 Task: Add Attachment from computer to Card Card0000000325 in Board Board0000000082 in Workspace WS0000000028 in Trello. Add Cover Green to Card Card0000000325 in Board Board0000000082 in Workspace WS0000000028 in Trello. Add "Move Card To …" Button titled Button0000000325 to "top" of the list "To Do" to Card Card0000000325 in Board Board0000000082 in Workspace WS0000000028 in Trello. Add Description DS0000000325 to Card Card0000000326 in Board Board0000000082 in Workspace WS0000000028 in Trello. Add Comment CM0000000325 to Card Card0000000326 in Board Board0000000082 in Workspace WS0000000028 in Trello
Action: Mouse moved to (357, 225)
Screenshot: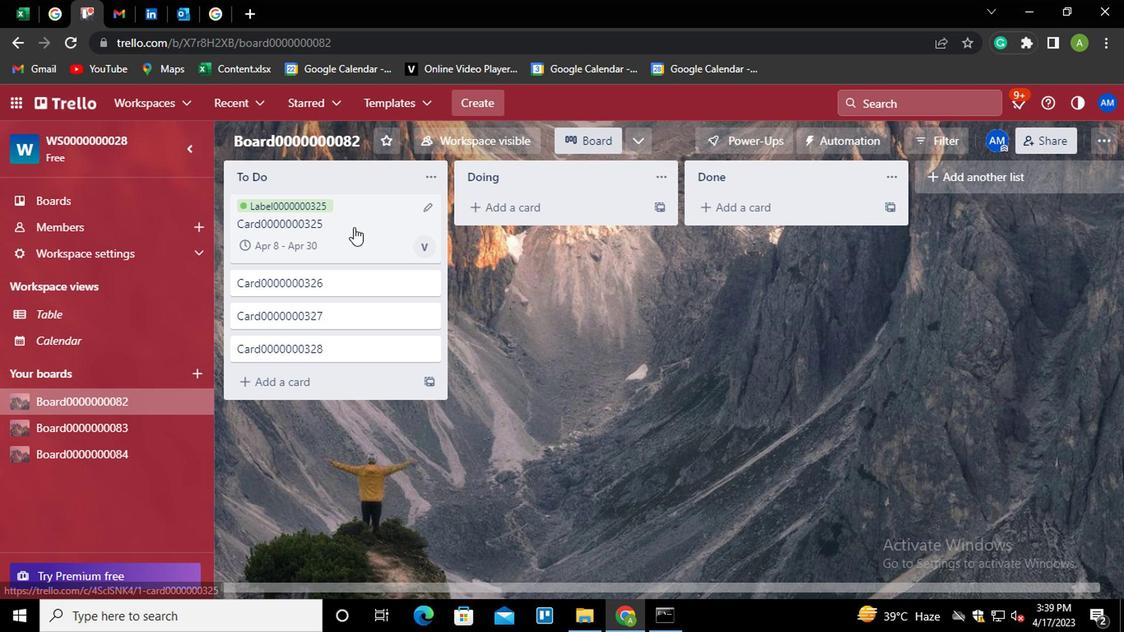 
Action: Mouse pressed left at (357, 225)
Screenshot: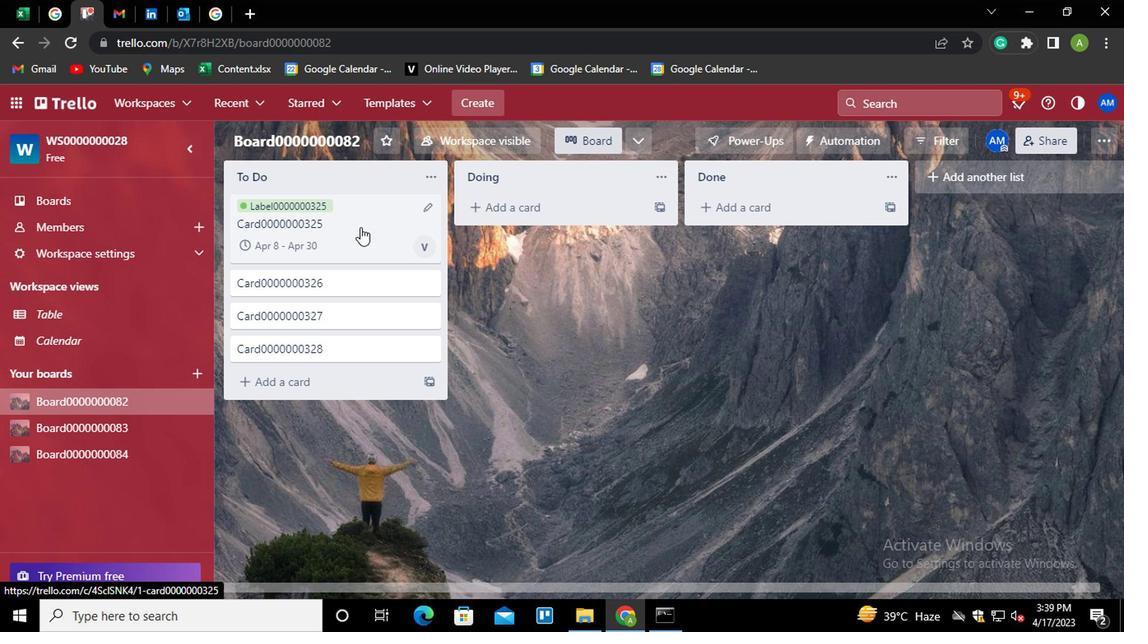 
Action: Mouse moved to (765, 365)
Screenshot: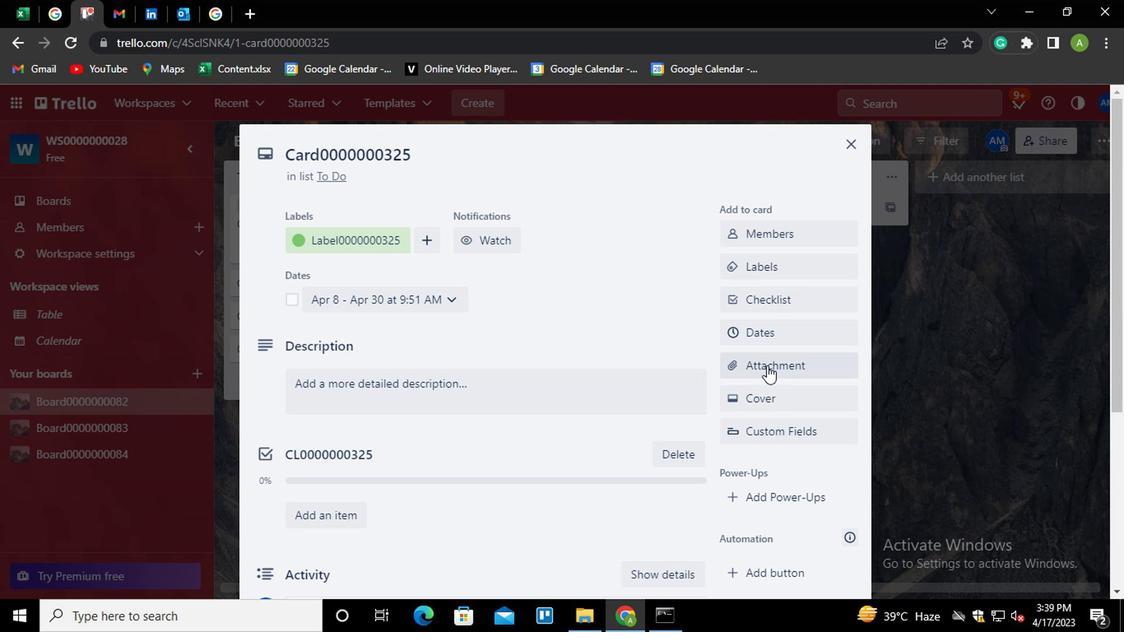 
Action: Mouse pressed left at (765, 365)
Screenshot: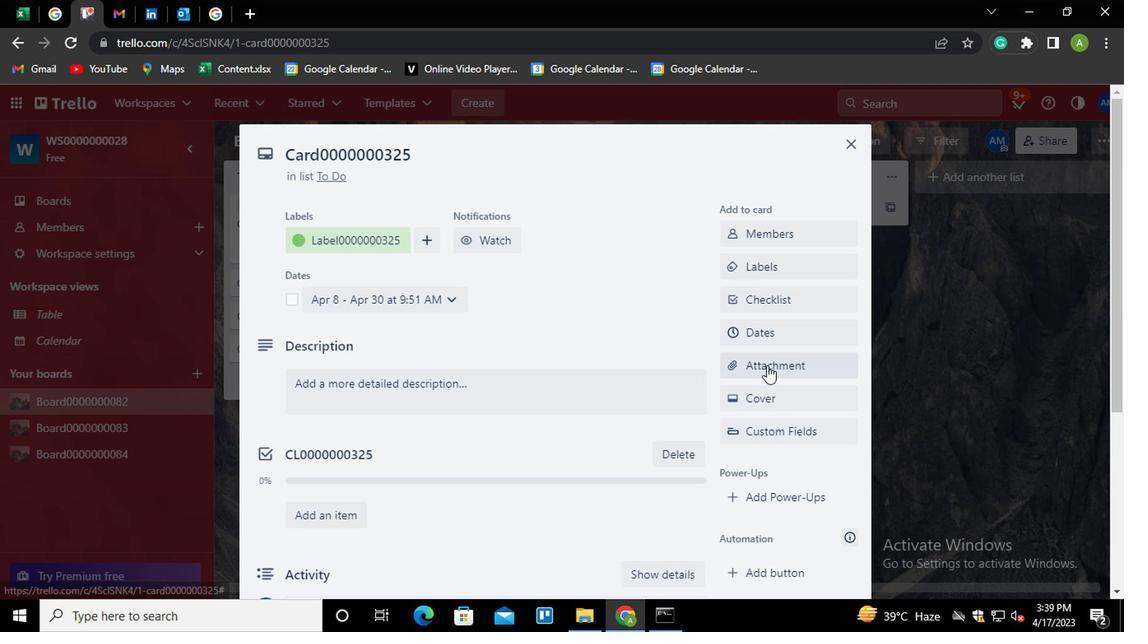 
Action: Mouse moved to (766, 168)
Screenshot: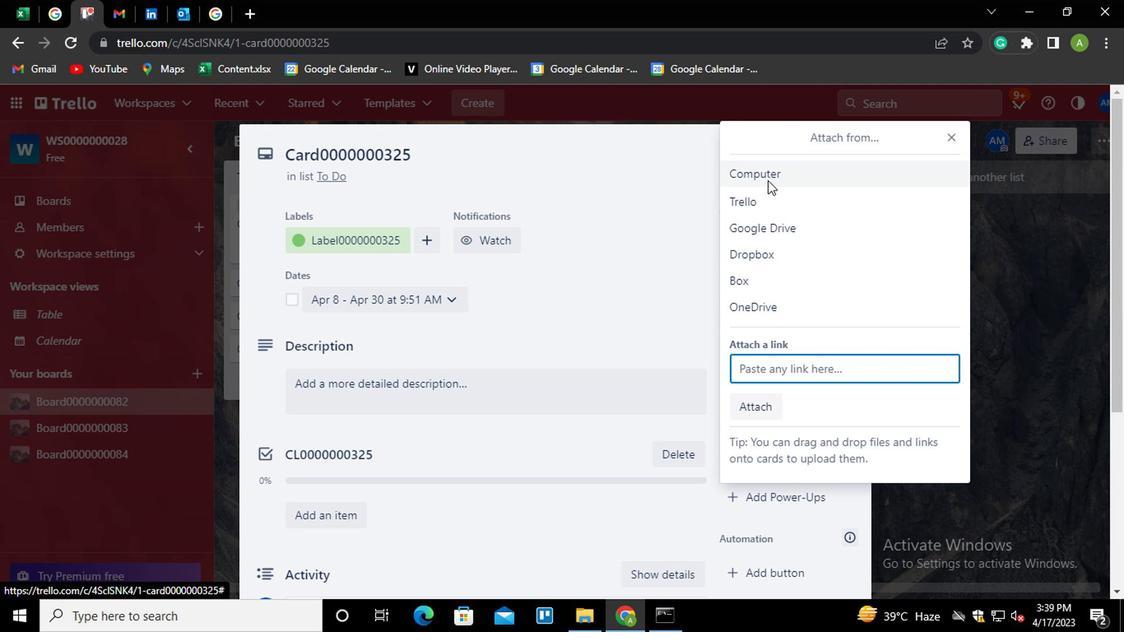 
Action: Mouse pressed left at (766, 168)
Screenshot: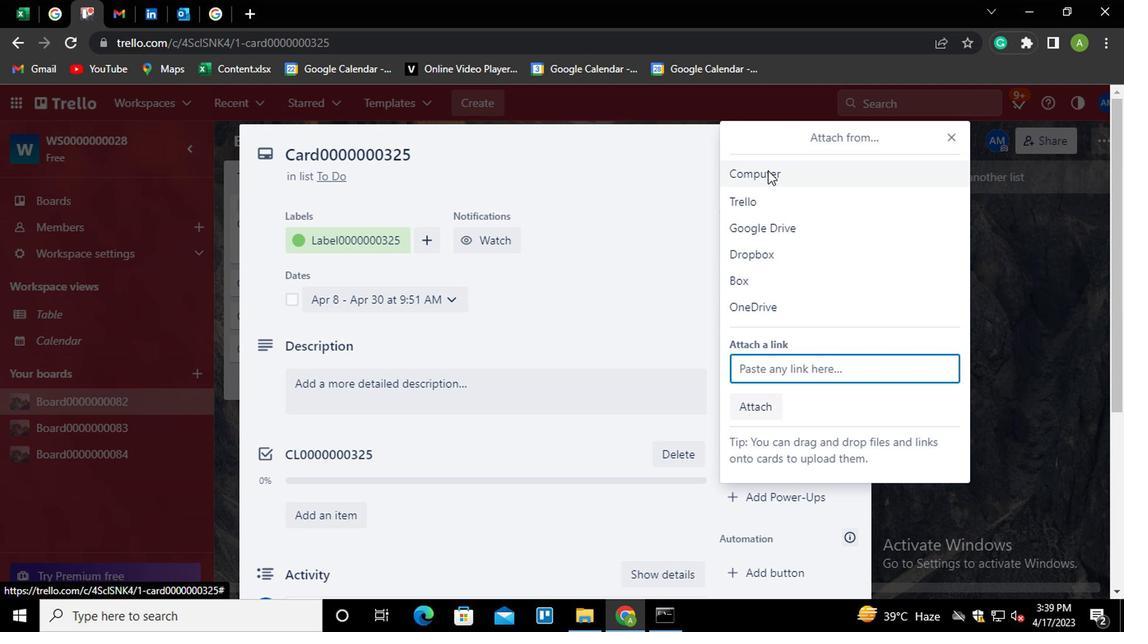 
Action: Mouse moved to (231, 112)
Screenshot: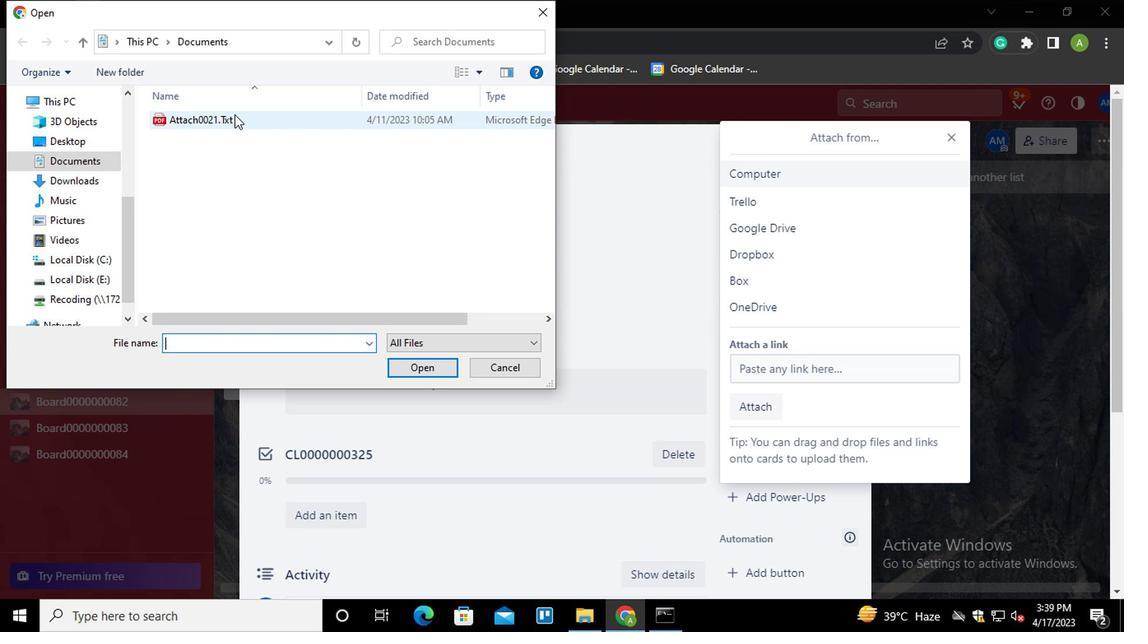
Action: Mouse pressed left at (231, 112)
Screenshot: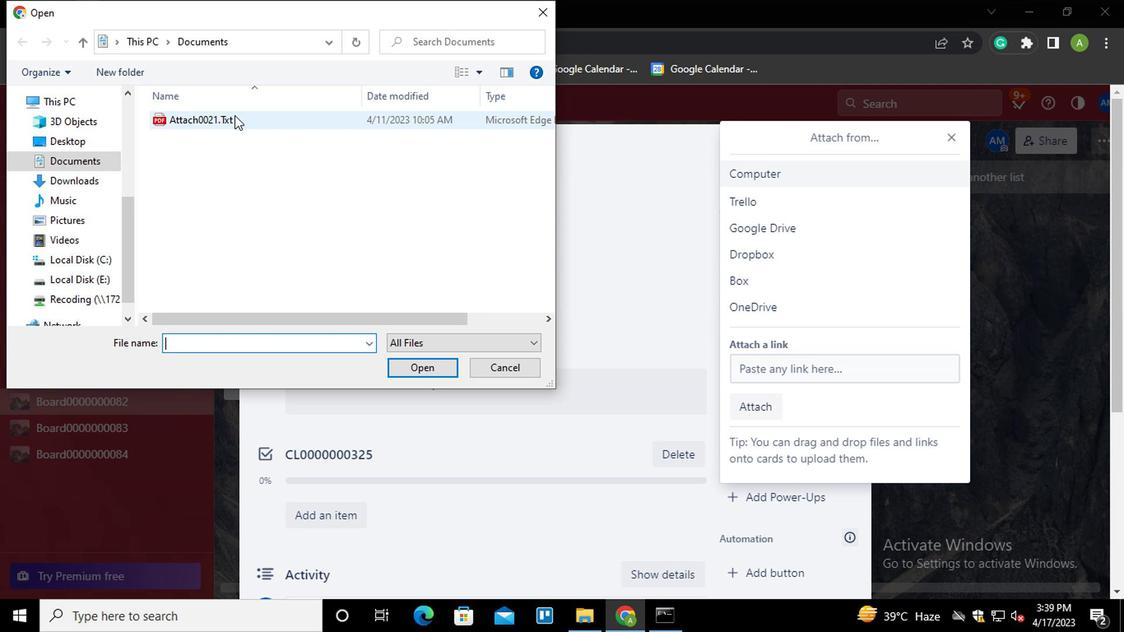 
Action: Mouse moved to (430, 368)
Screenshot: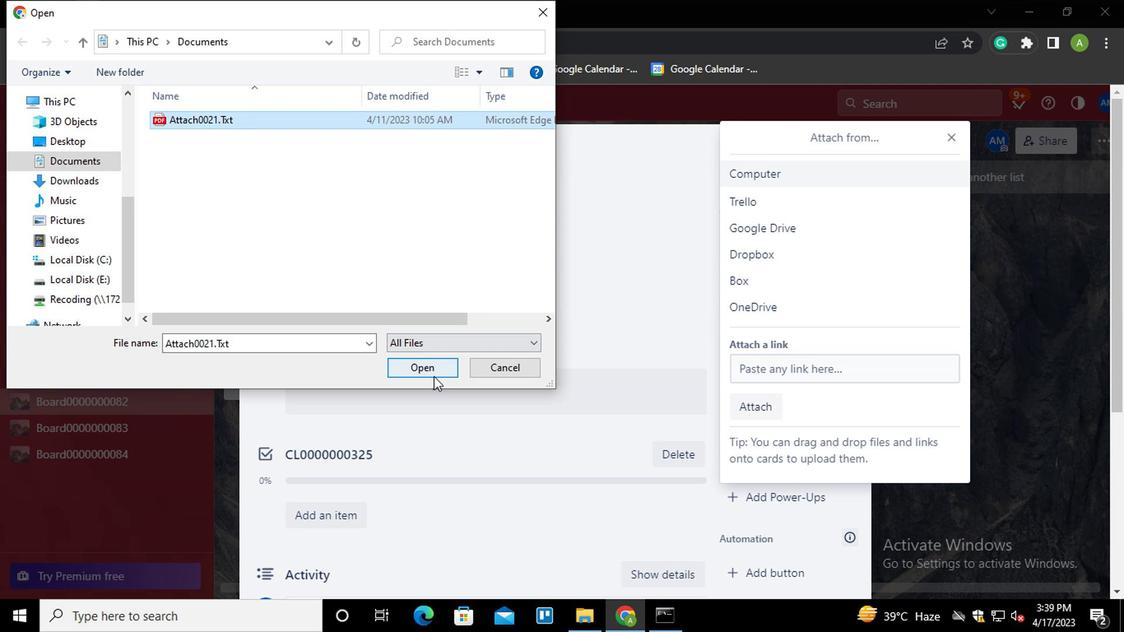 
Action: Mouse pressed left at (430, 368)
Screenshot: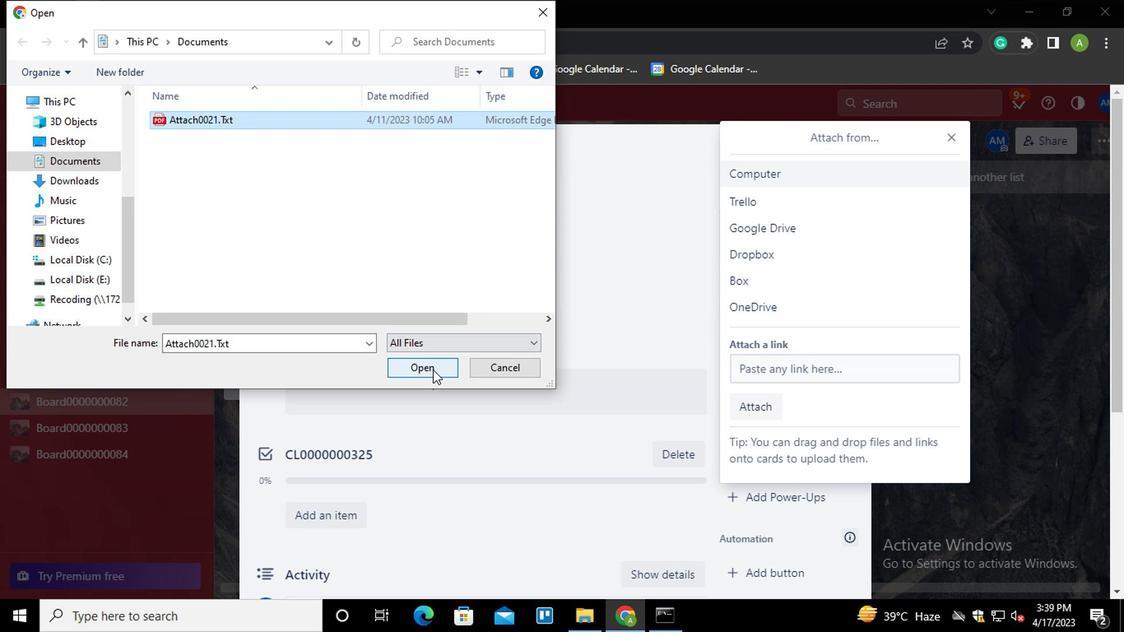 
Action: Mouse moved to (762, 395)
Screenshot: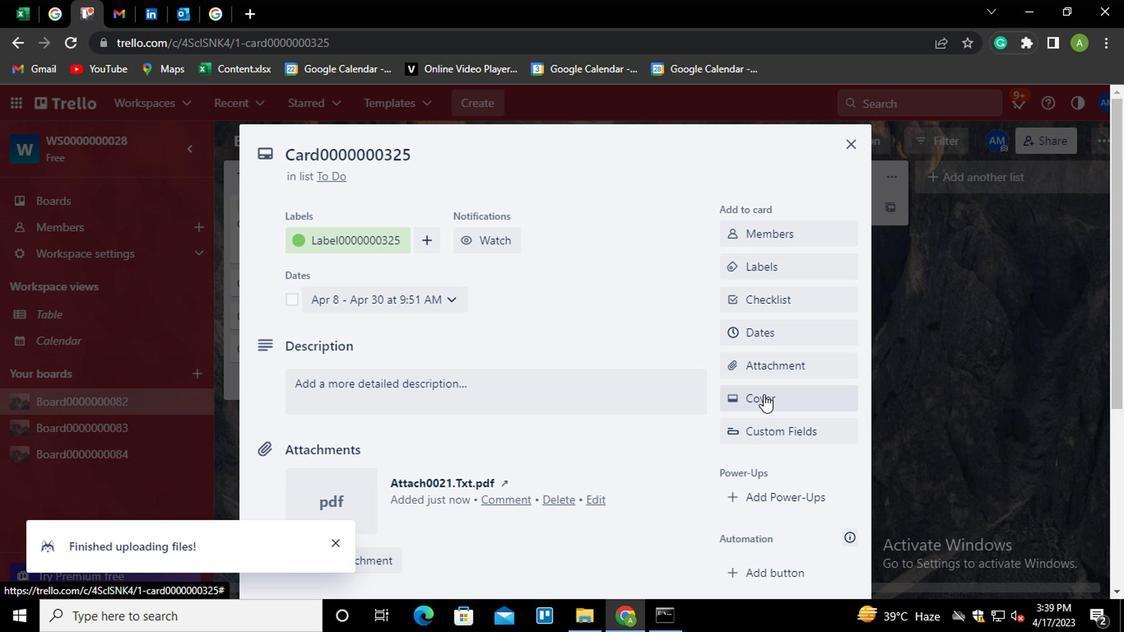 
Action: Mouse pressed left at (762, 395)
Screenshot: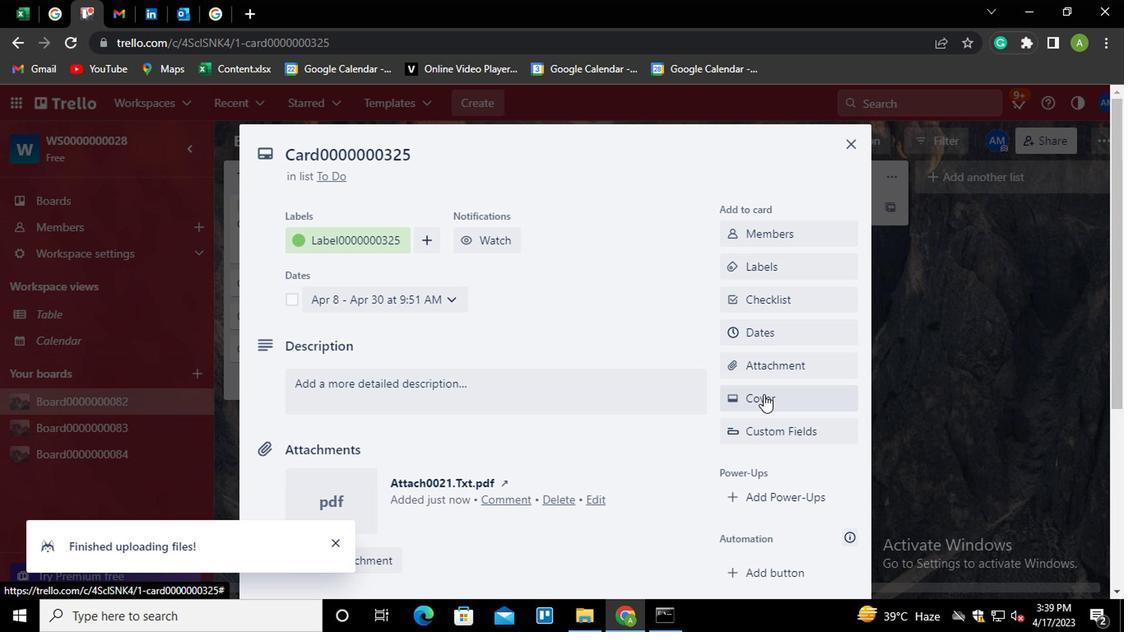 
Action: Mouse moved to (758, 279)
Screenshot: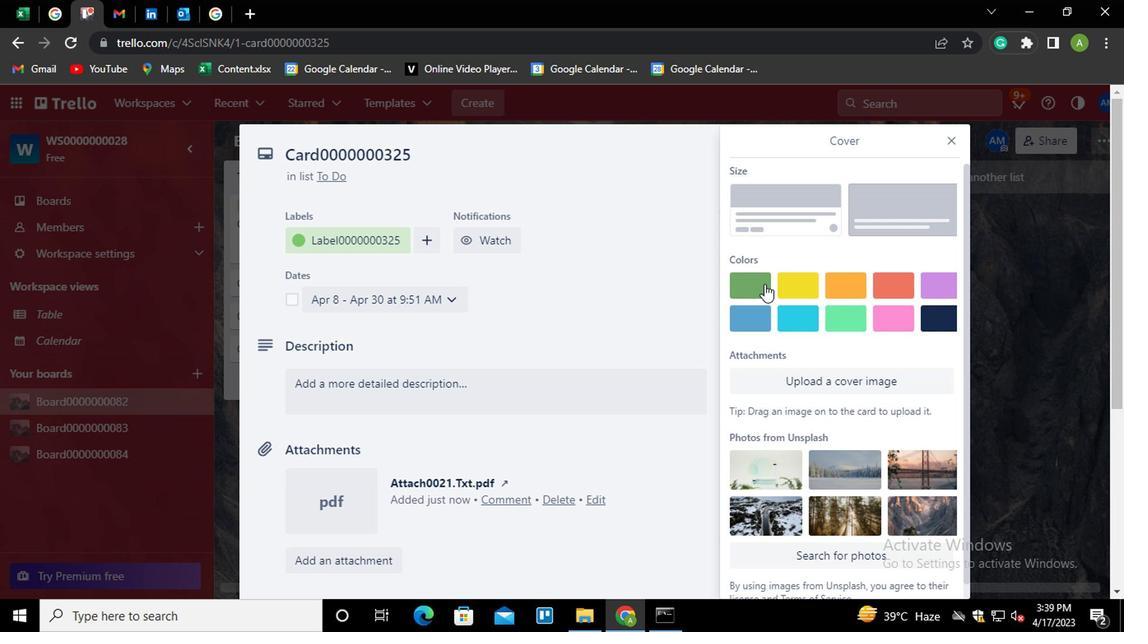 
Action: Mouse pressed left at (758, 279)
Screenshot: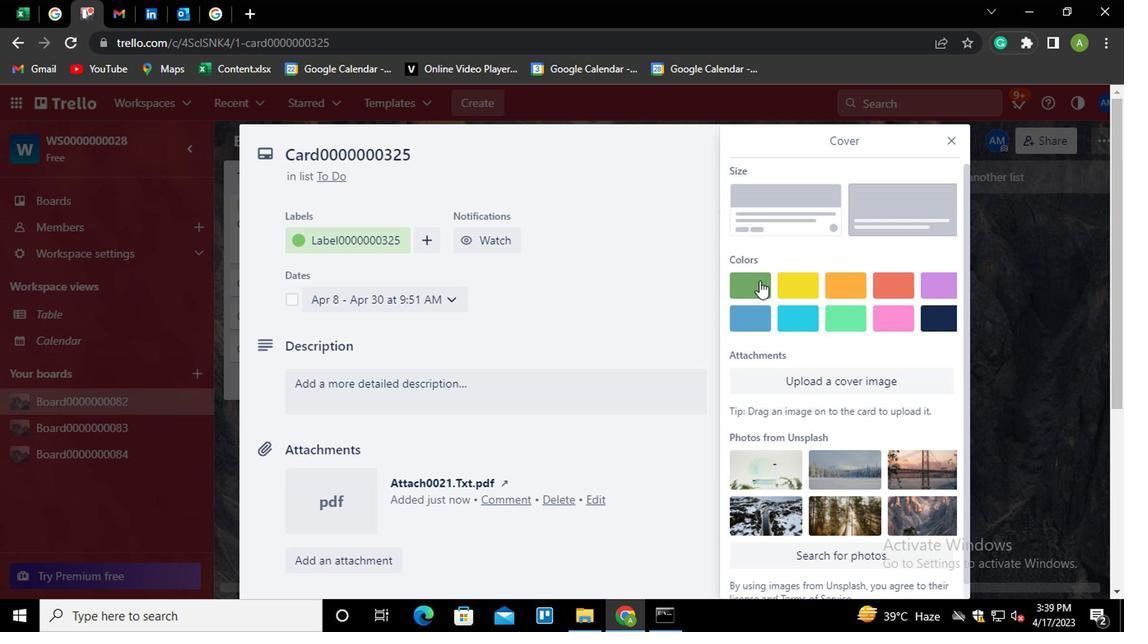 
Action: Mouse moved to (651, 337)
Screenshot: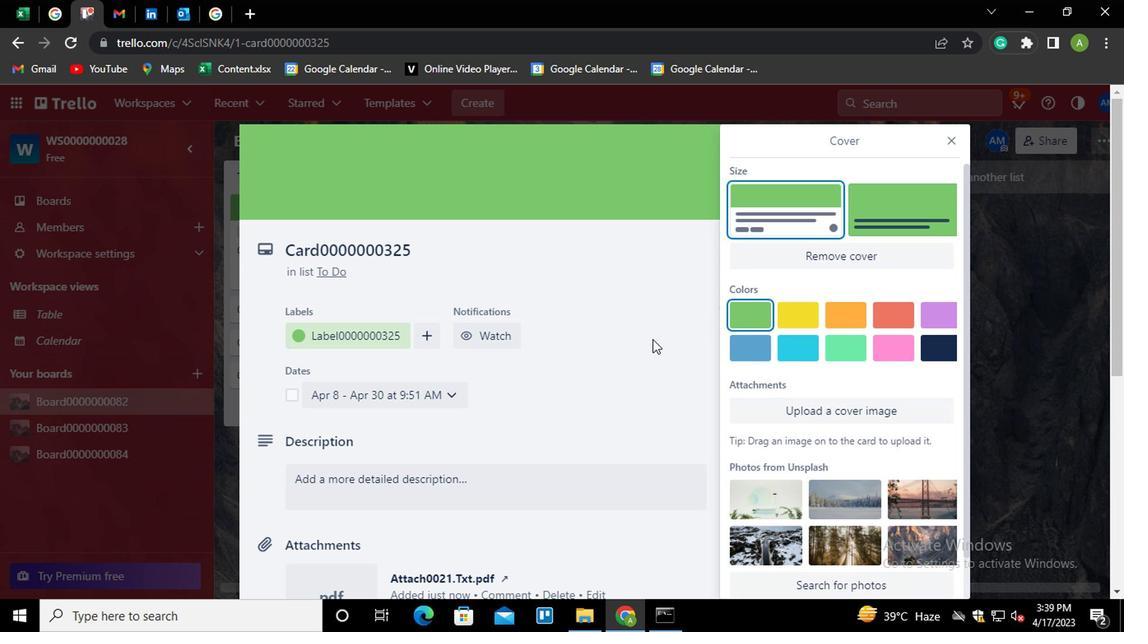 
Action: Mouse pressed left at (651, 337)
Screenshot: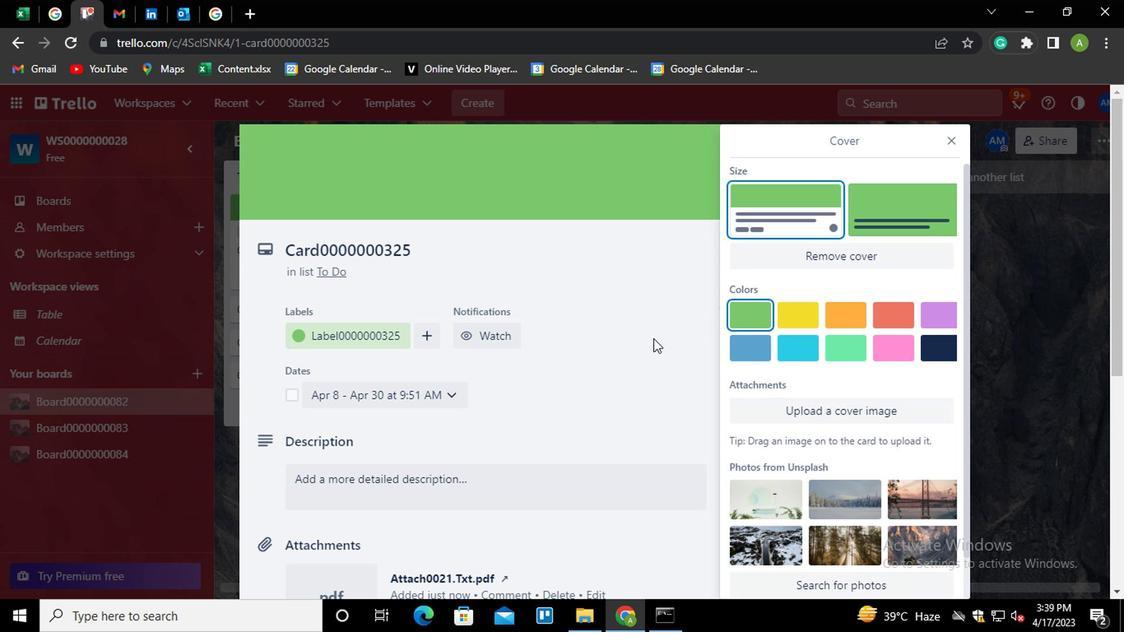 
Action: Mouse moved to (680, 360)
Screenshot: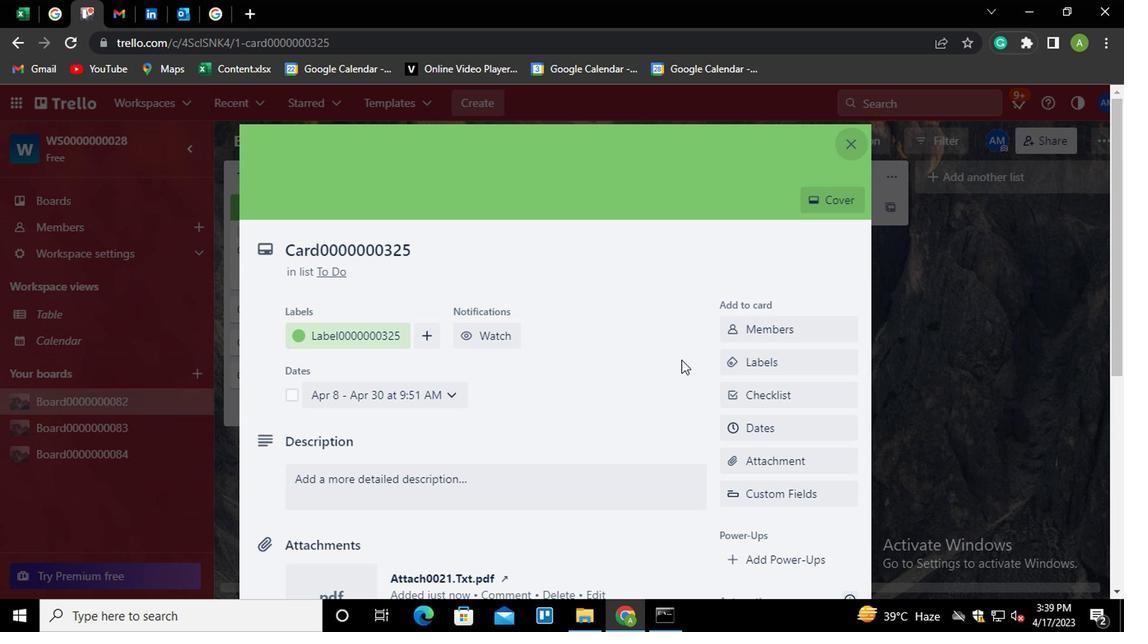 
Action: Mouse scrolled (680, 359) with delta (0, -1)
Screenshot: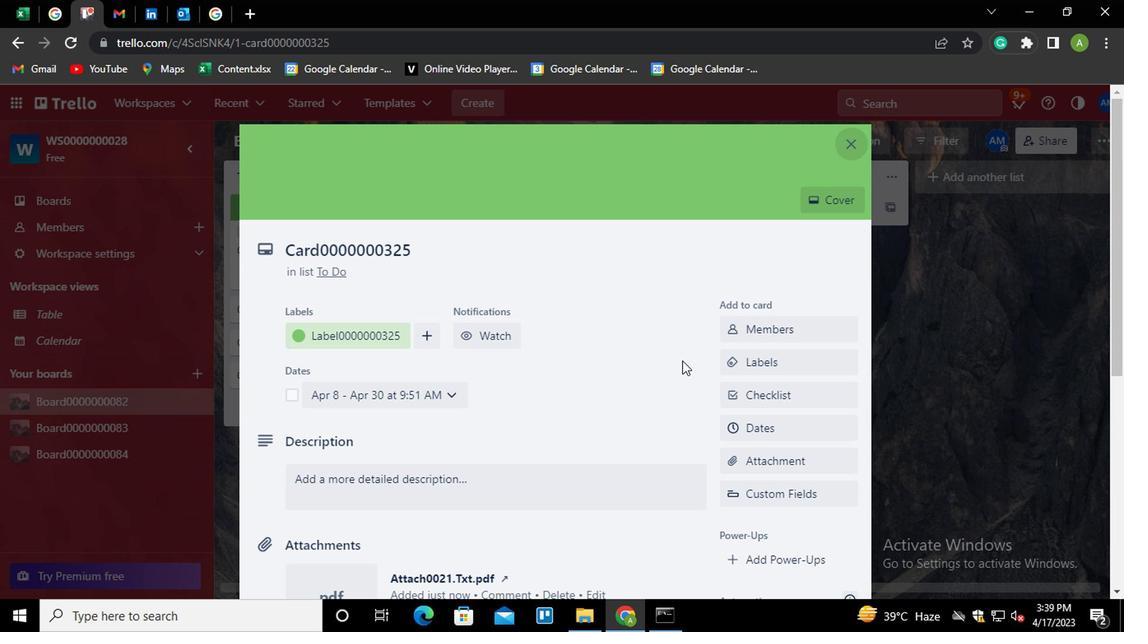 
Action: Mouse moved to (725, 428)
Screenshot: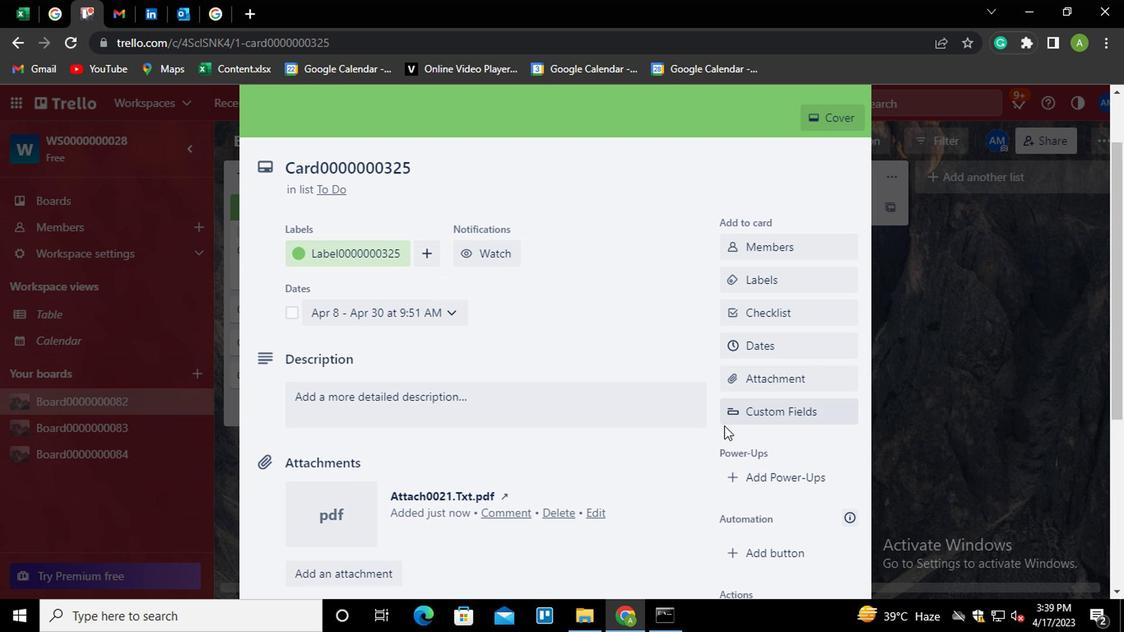 
Action: Mouse scrolled (725, 428) with delta (0, 0)
Screenshot: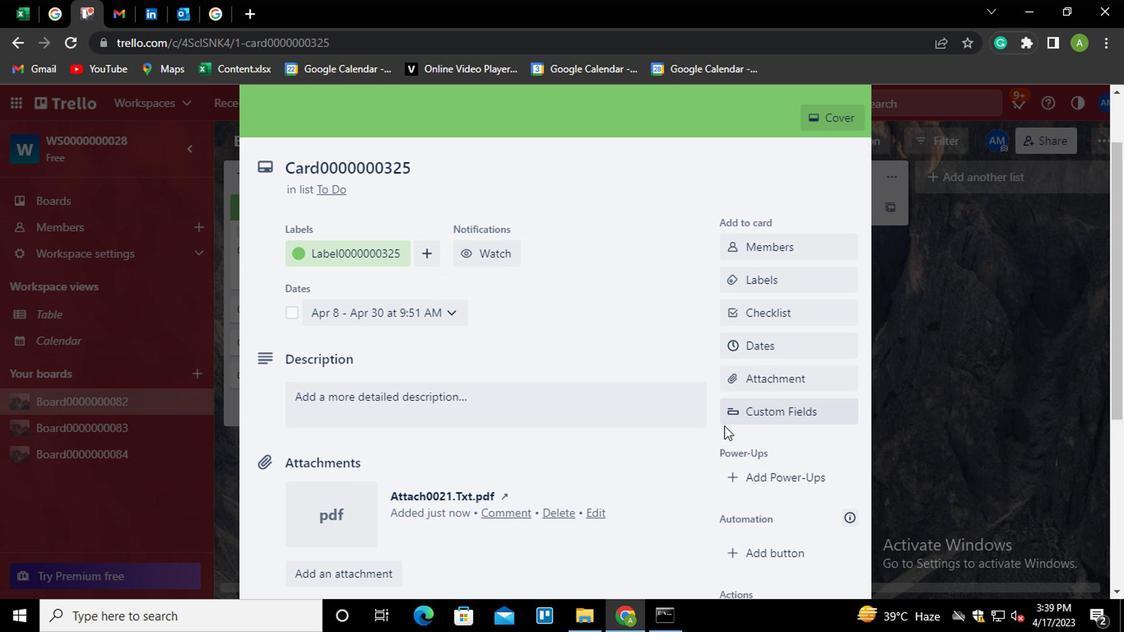 
Action: Mouse scrolled (725, 428) with delta (0, 0)
Screenshot: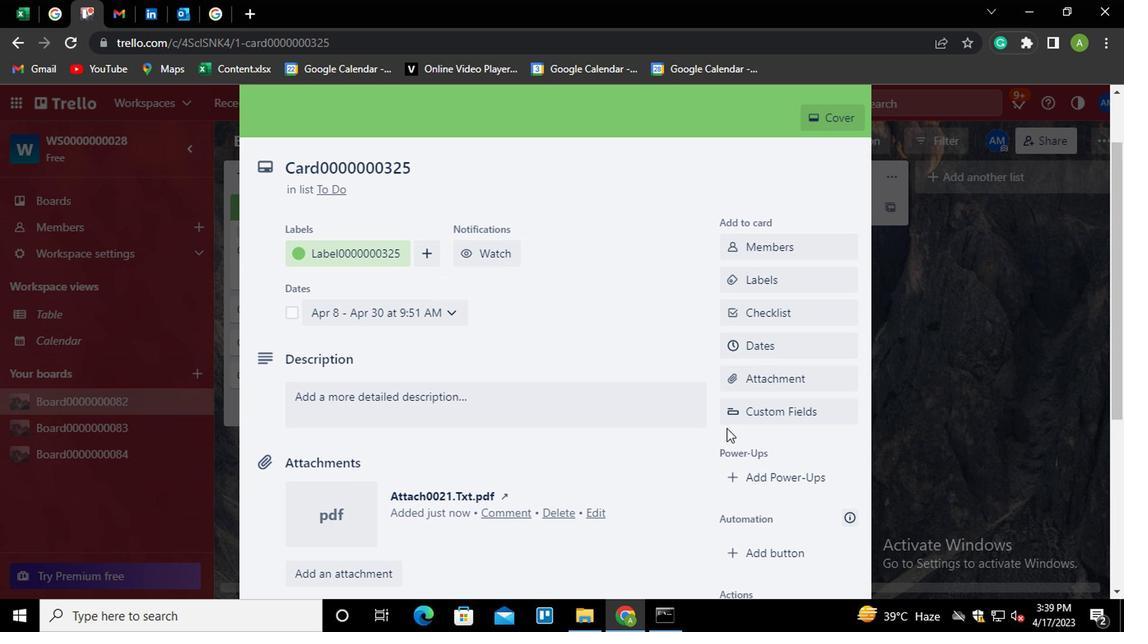 
Action: Mouse scrolled (725, 428) with delta (0, 0)
Screenshot: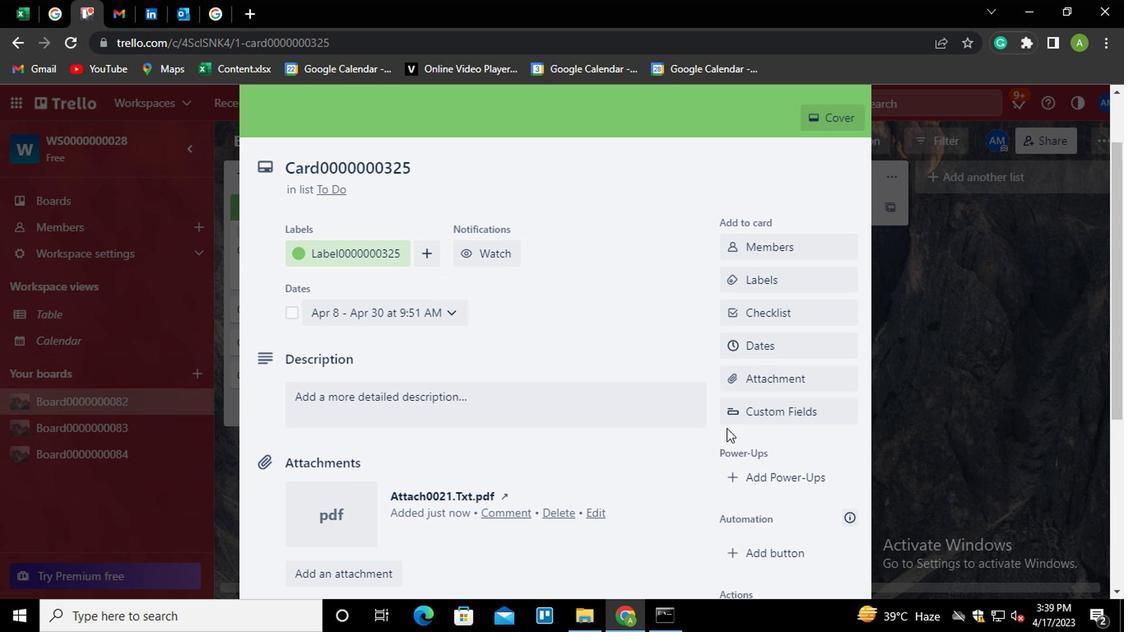 
Action: Mouse moved to (763, 310)
Screenshot: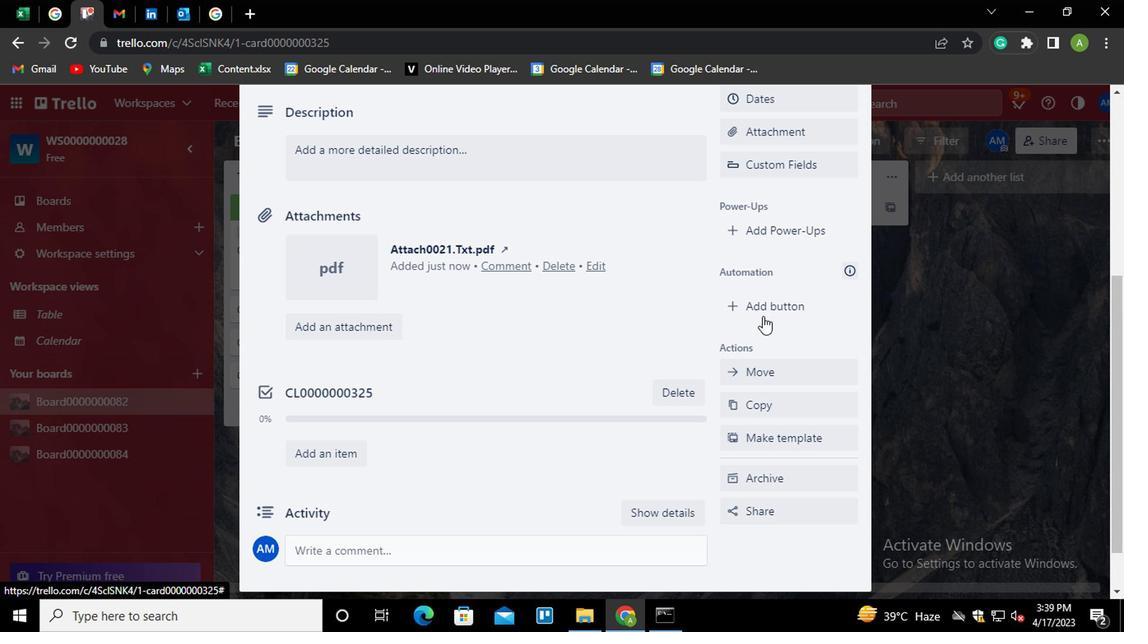 
Action: Mouse pressed left at (763, 310)
Screenshot: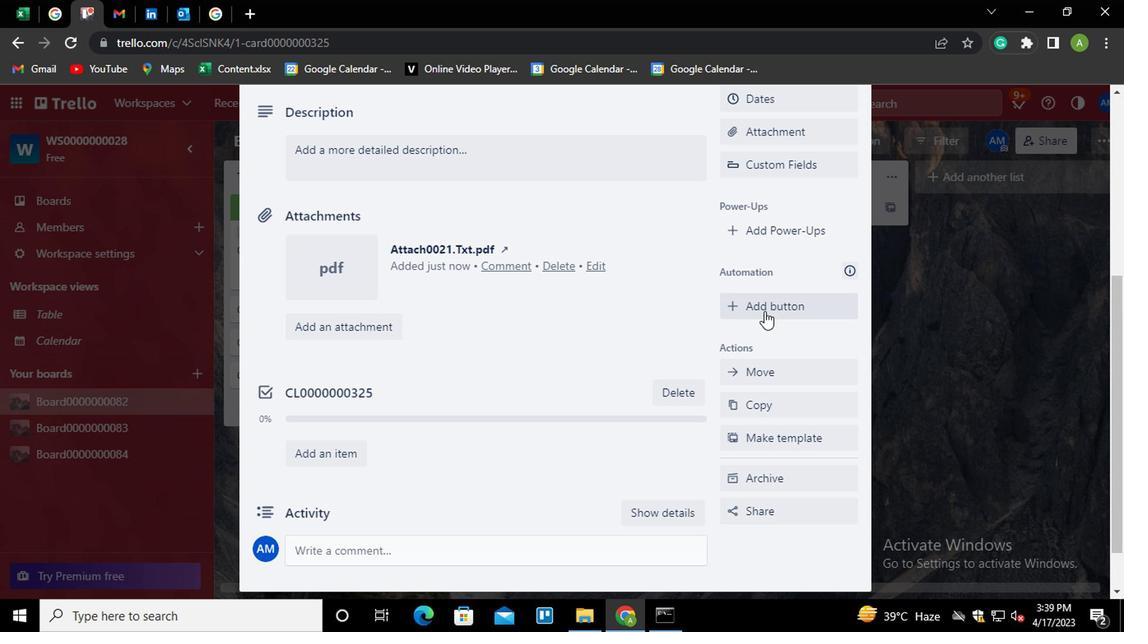 
Action: Mouse moved to (774, 210)
Screenshot: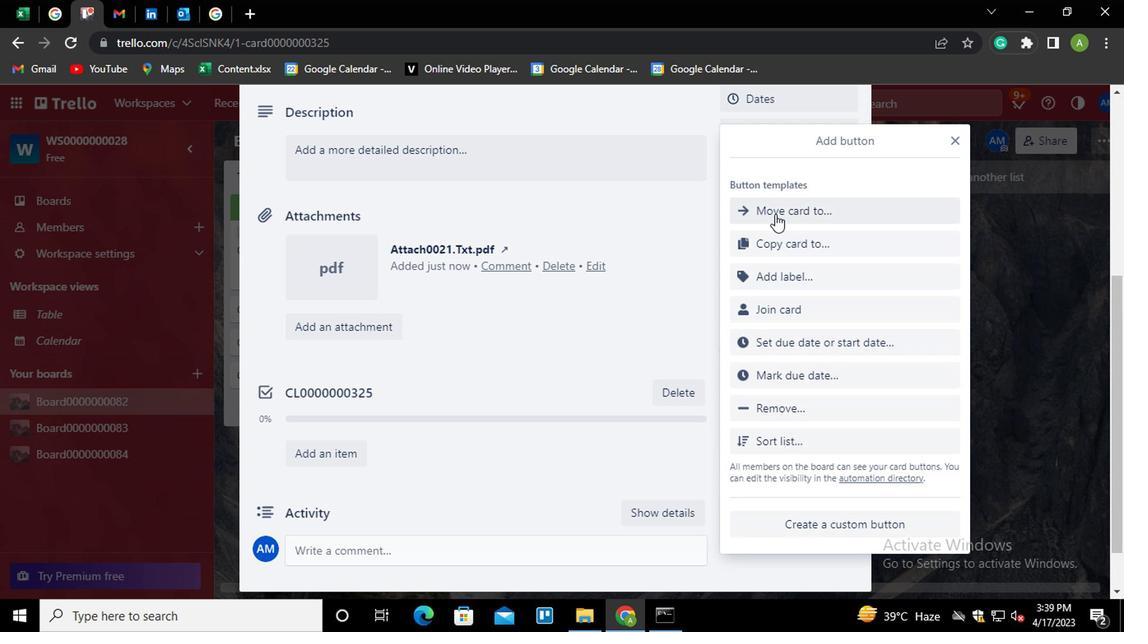 
Action: Mouse pressed left at (774, 210)
Screenshot: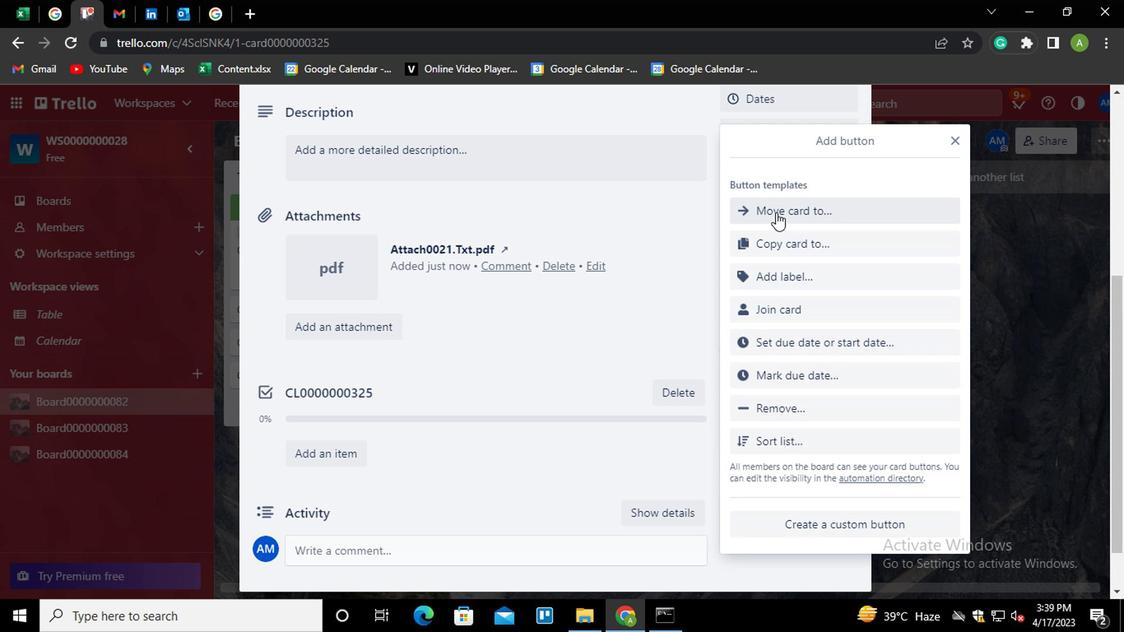 
Action: Mouse moved to (783, 207)
Screenshot: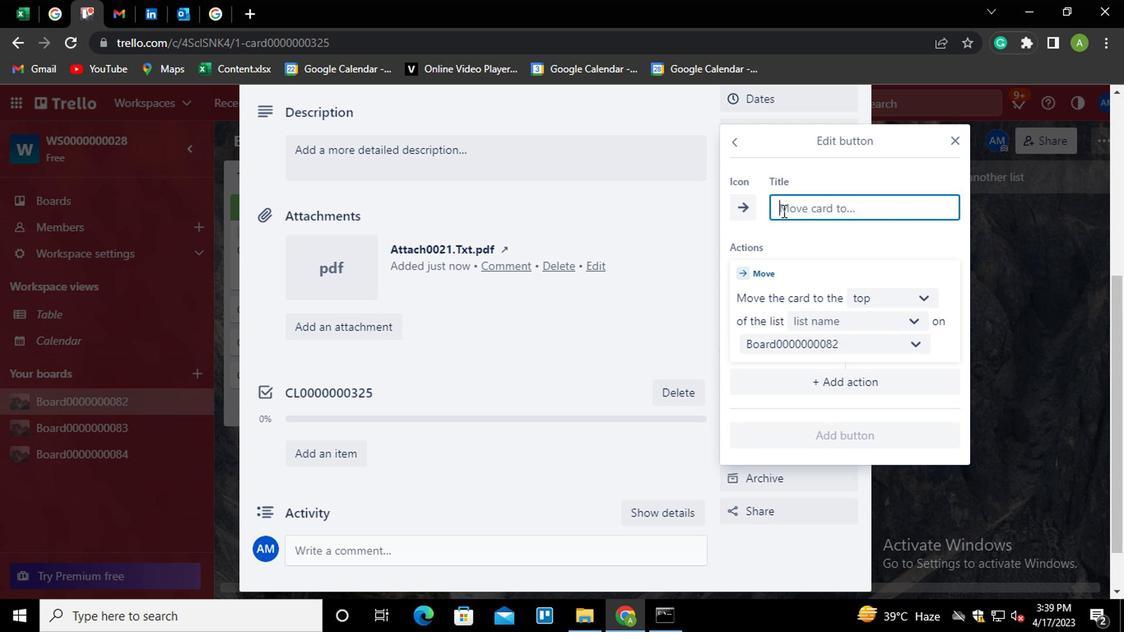 
Action: Mouse pressed left at (783, 207)
Screenshot: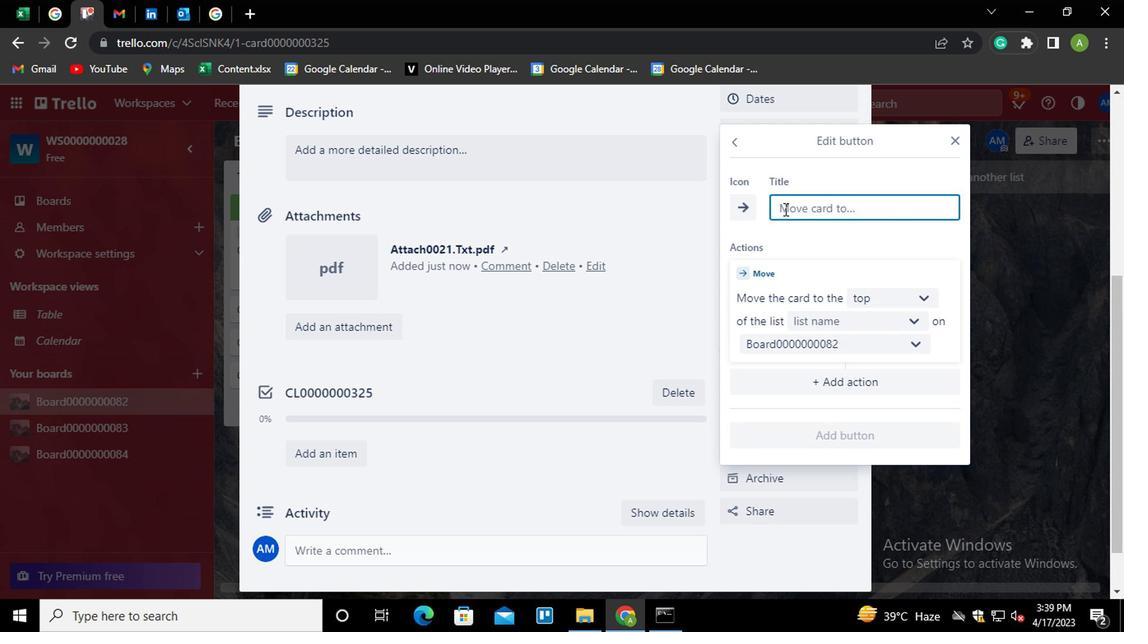 
Action: Mouse moved to (783, 207)
Screenshot: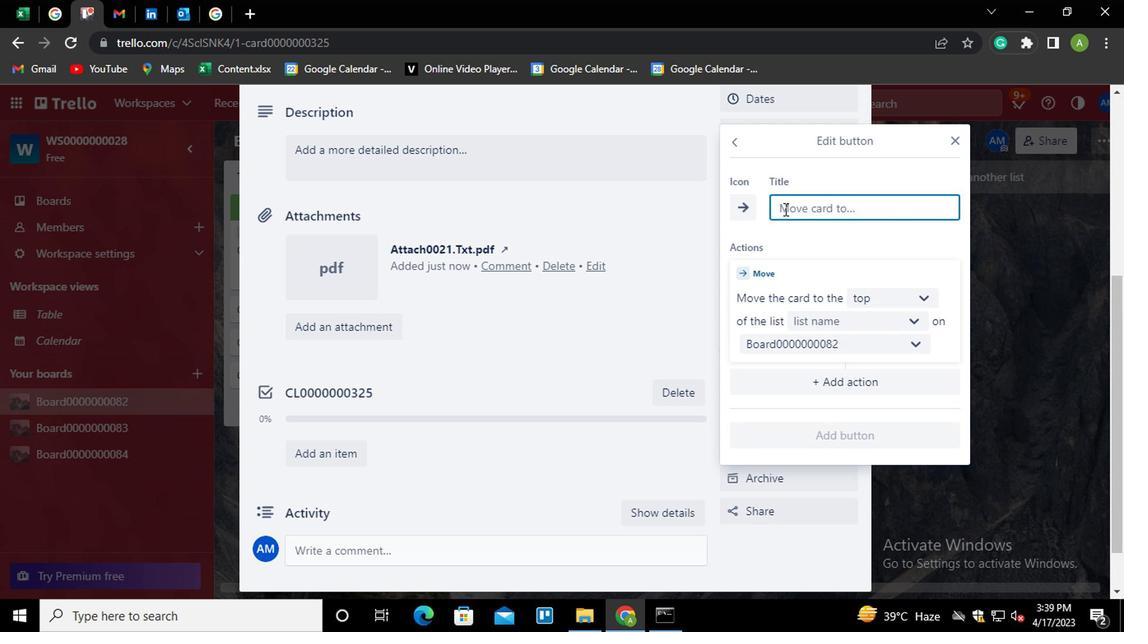 
Action: Key pressed <Key.shift>BUTTON0000000325
Screenshot: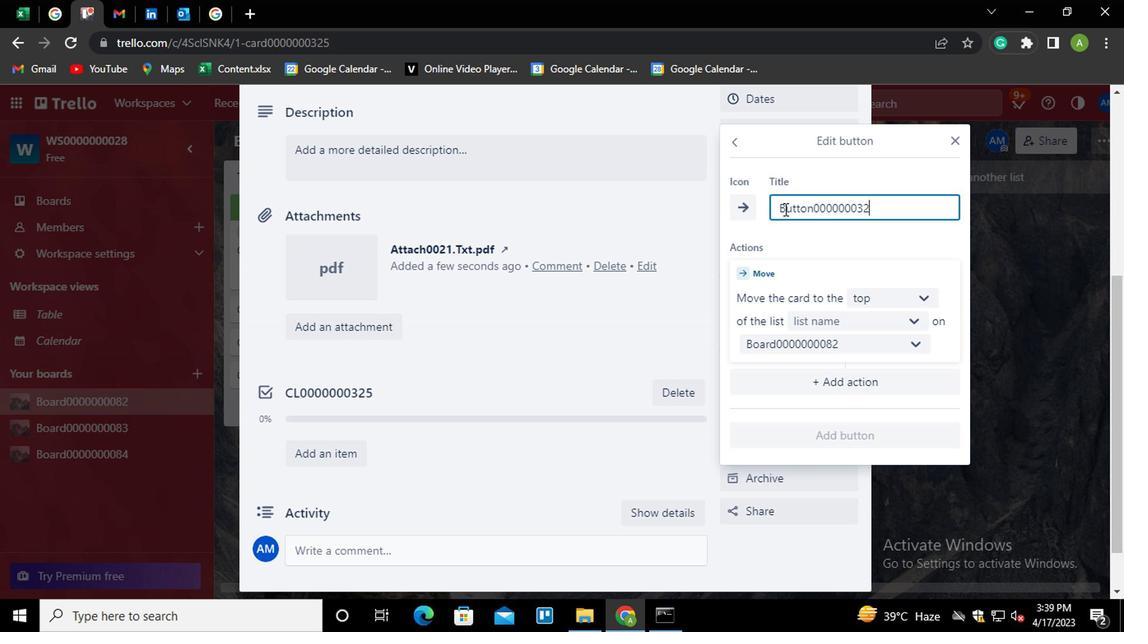 
Action: Mouse moved to (869, 325)
Screenshot: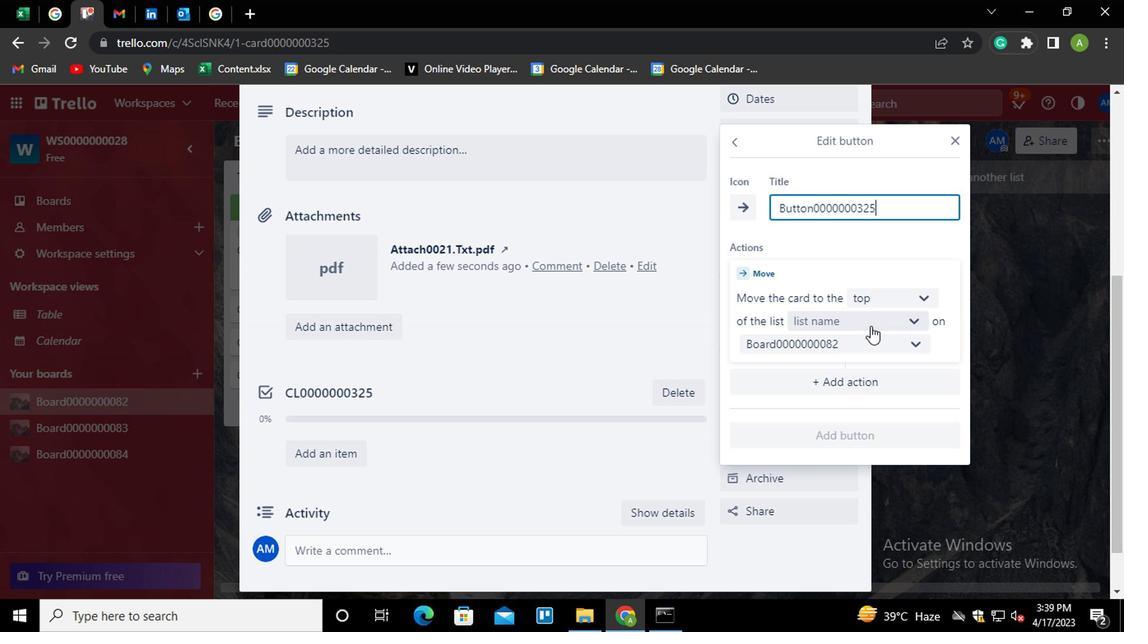 
Action: Mouse pressed left at (869, 325)
Screenshot: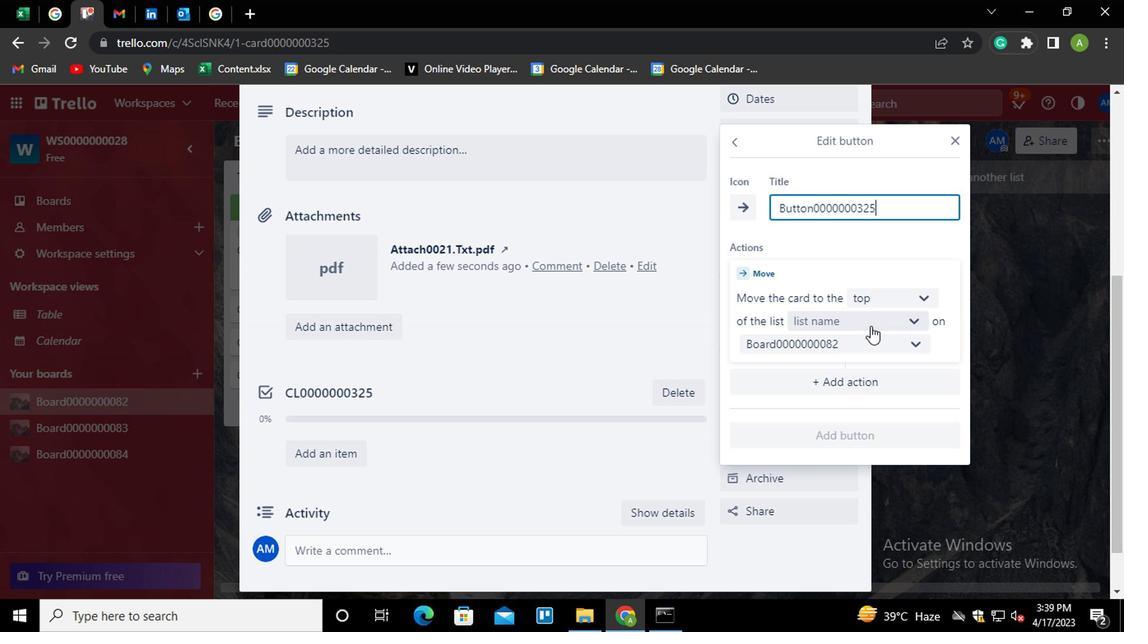
Action: Mouse moved to (846, 353)
Screenshot: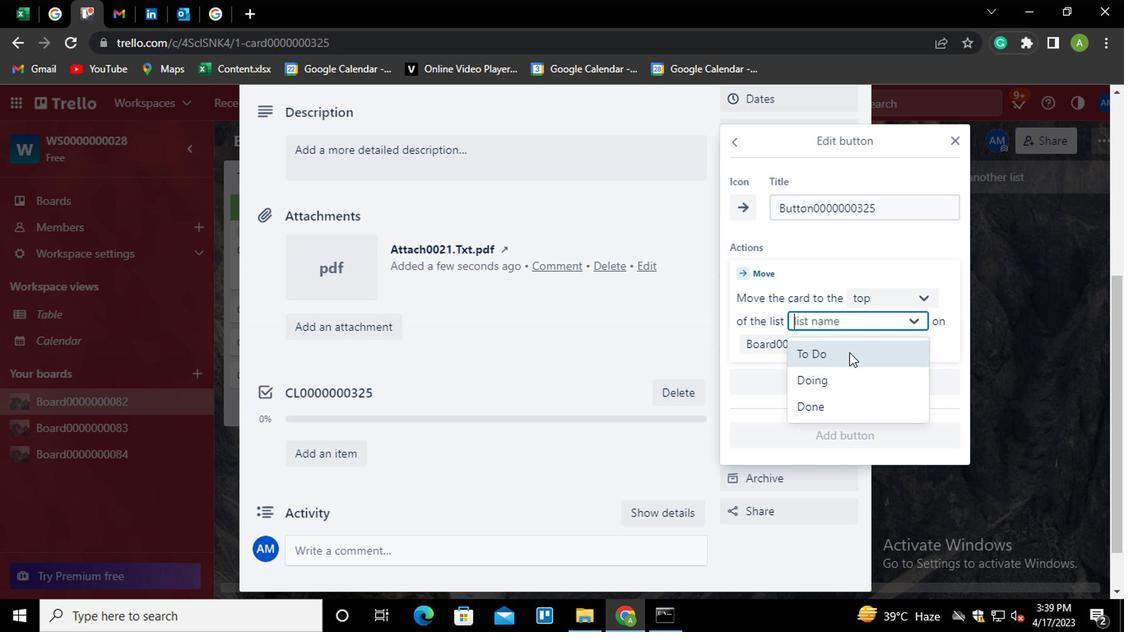 
Action: Mouse pressed left at (846, 353)
Screenshot: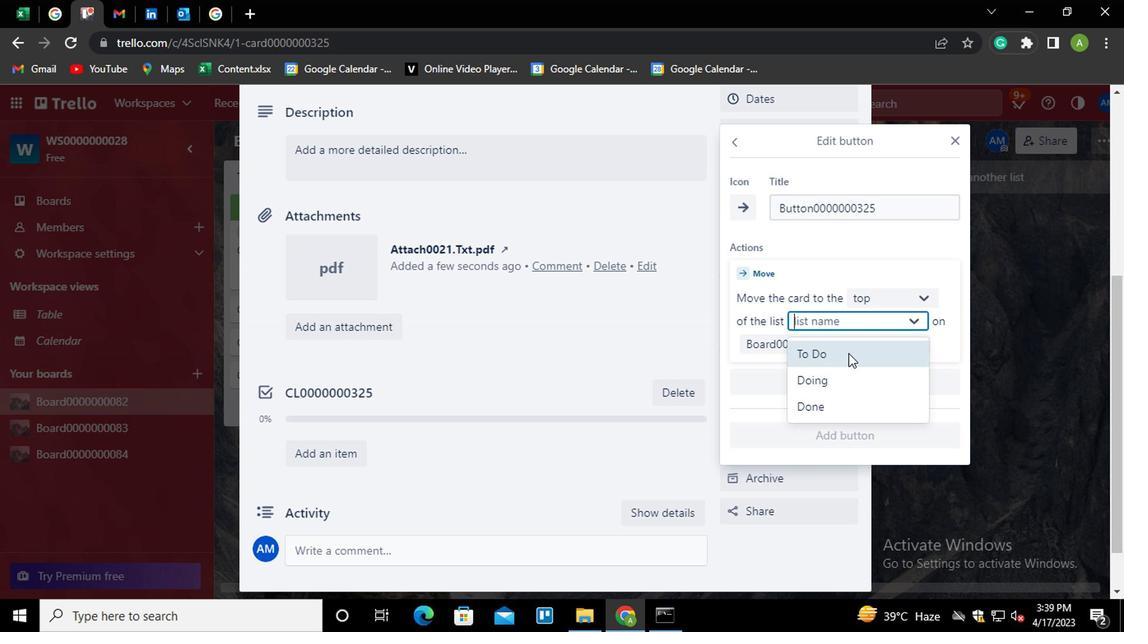 
Action: Mouse moved to (849, 432)
Screenshot: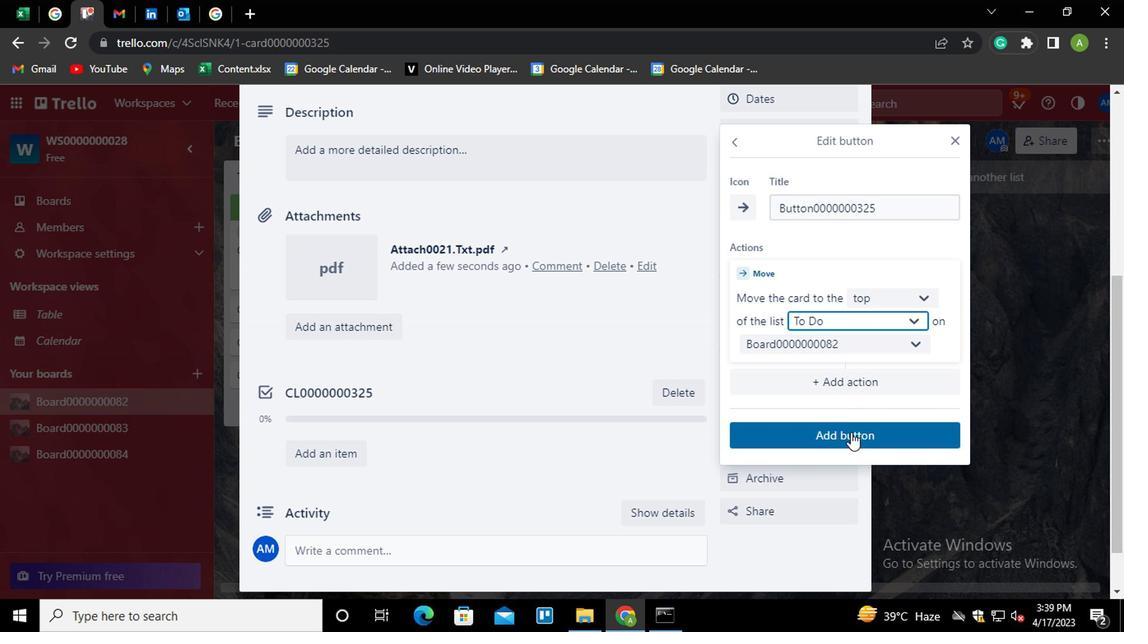 
Action: Mouse pressed left at (849, 432)
Screenshot: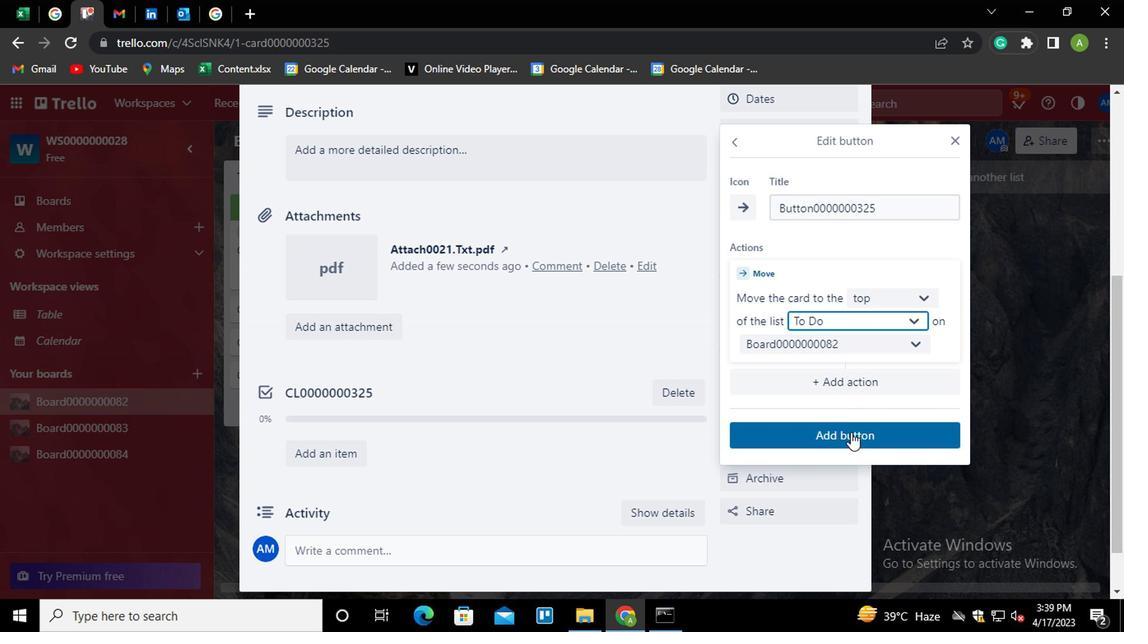 
Action: Mouse moved to (565, 367)
Screenshot: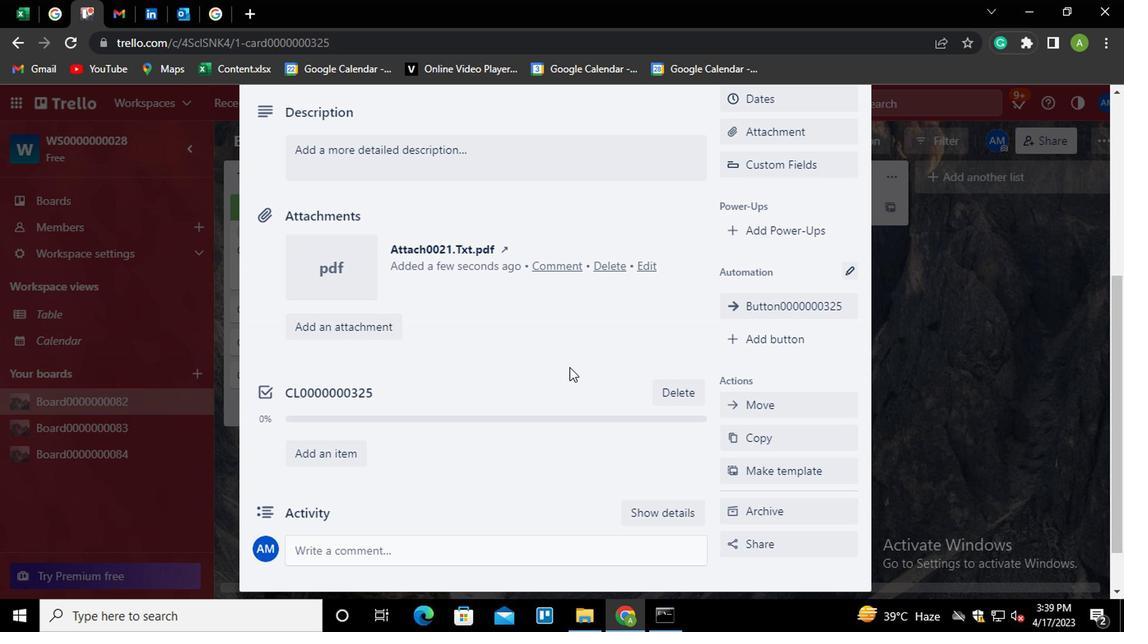 
Action: Mouse scrolled (565, 367) with delta (0, 0)
Screenshot: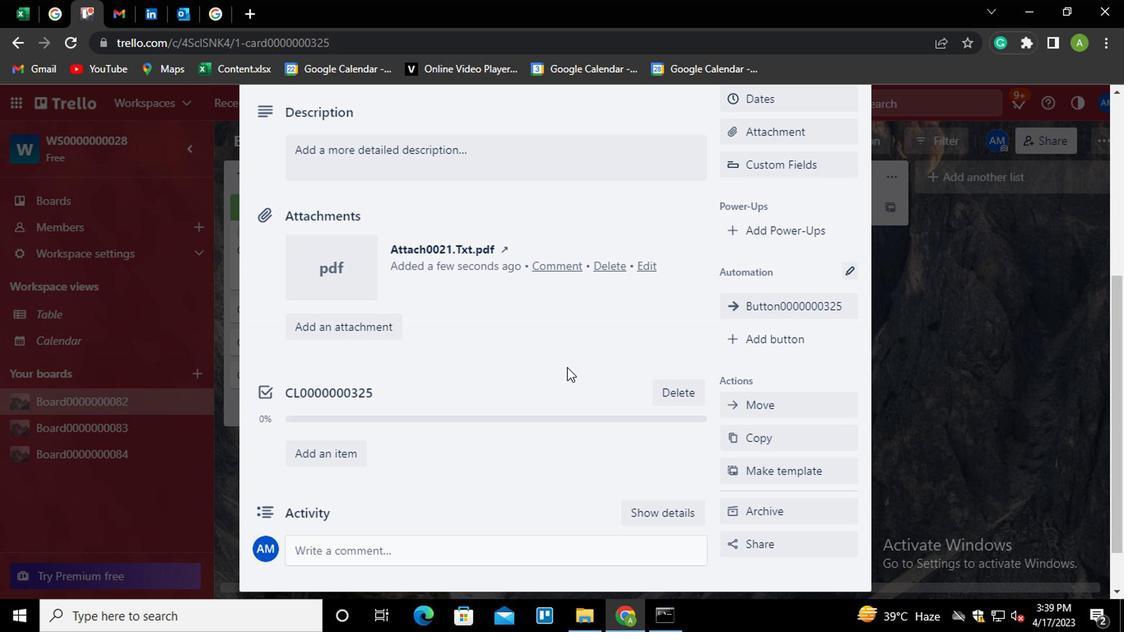 
Action: Mouse moved to (901, 298)
Screenshot: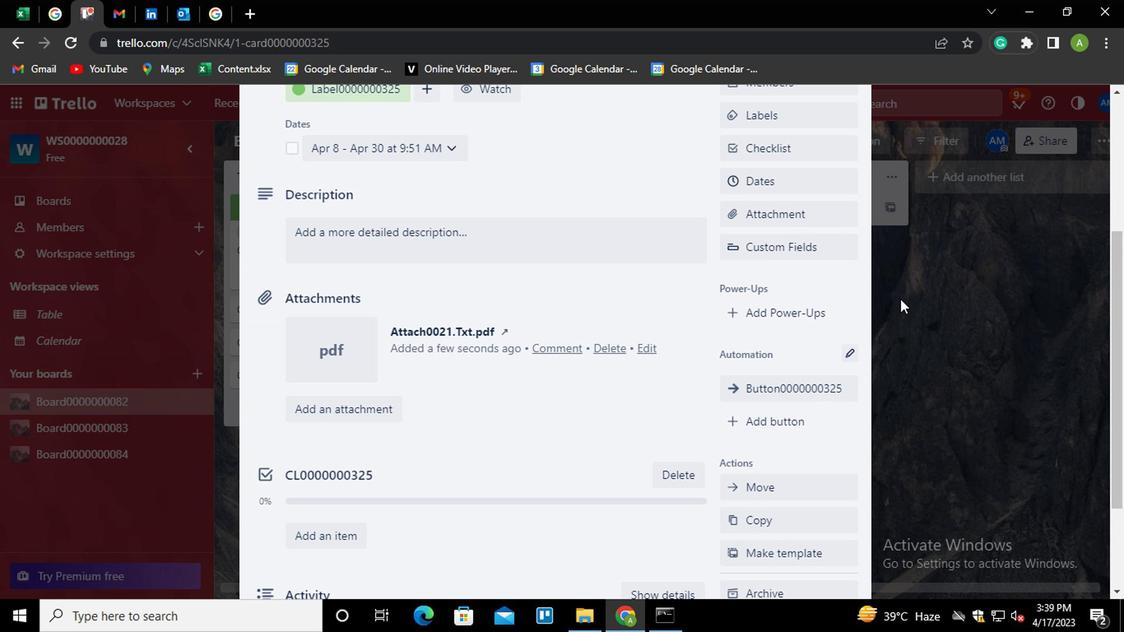 
Action: Mouse pressed left at (901, 298)
Screenshot: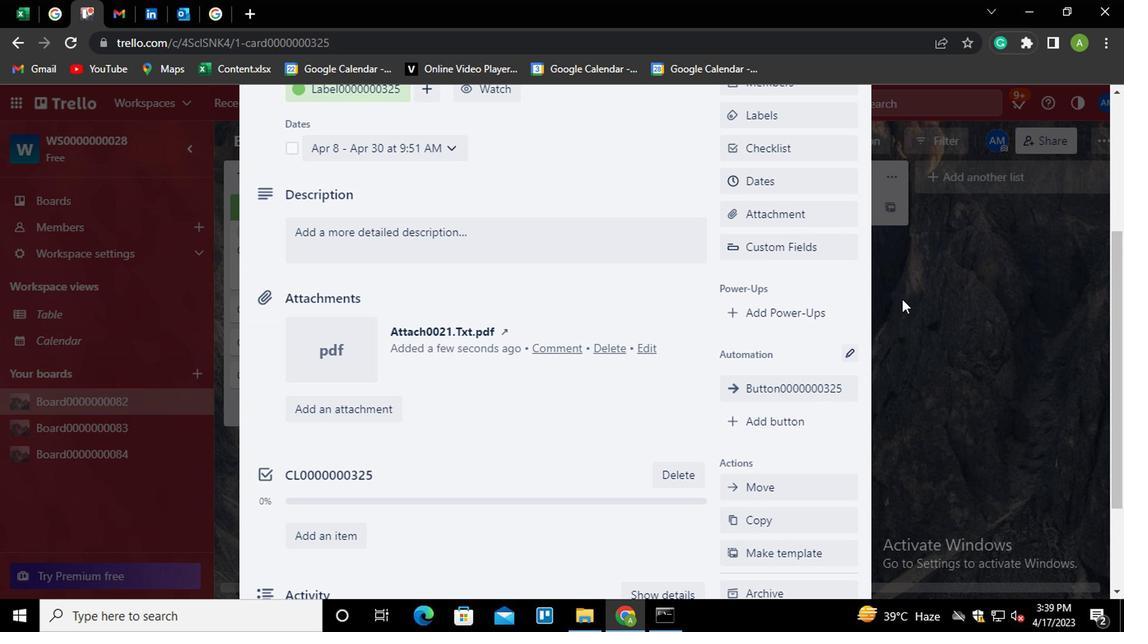 
Action: Mouse moved to (327, 305)
Screenshot: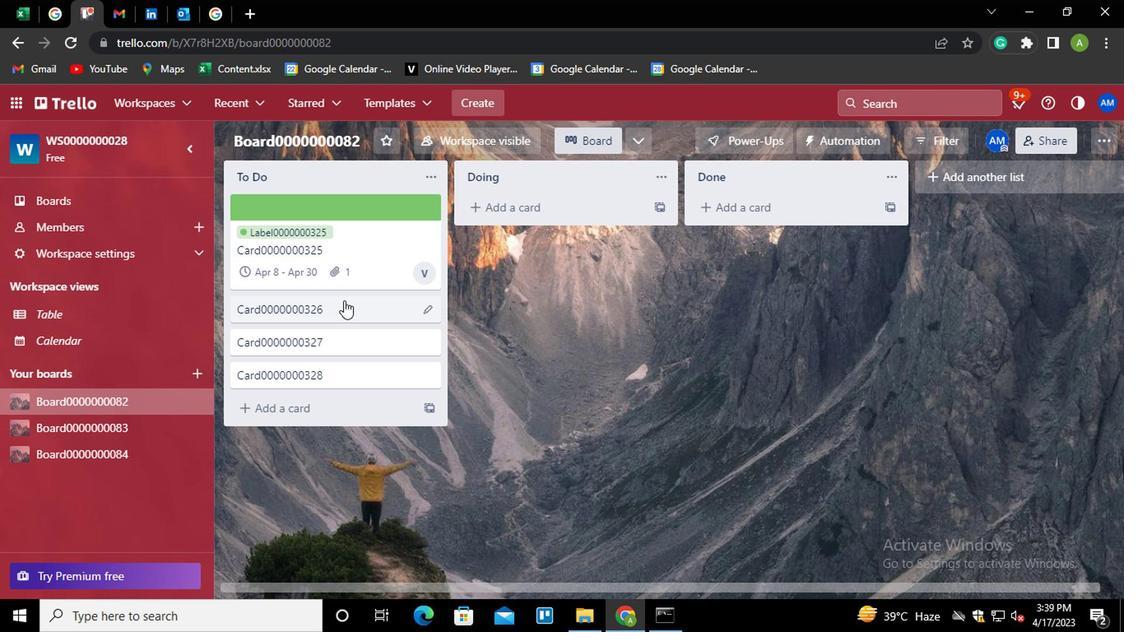
Action: Mouse pressed left at (327, 305)
Screenshot: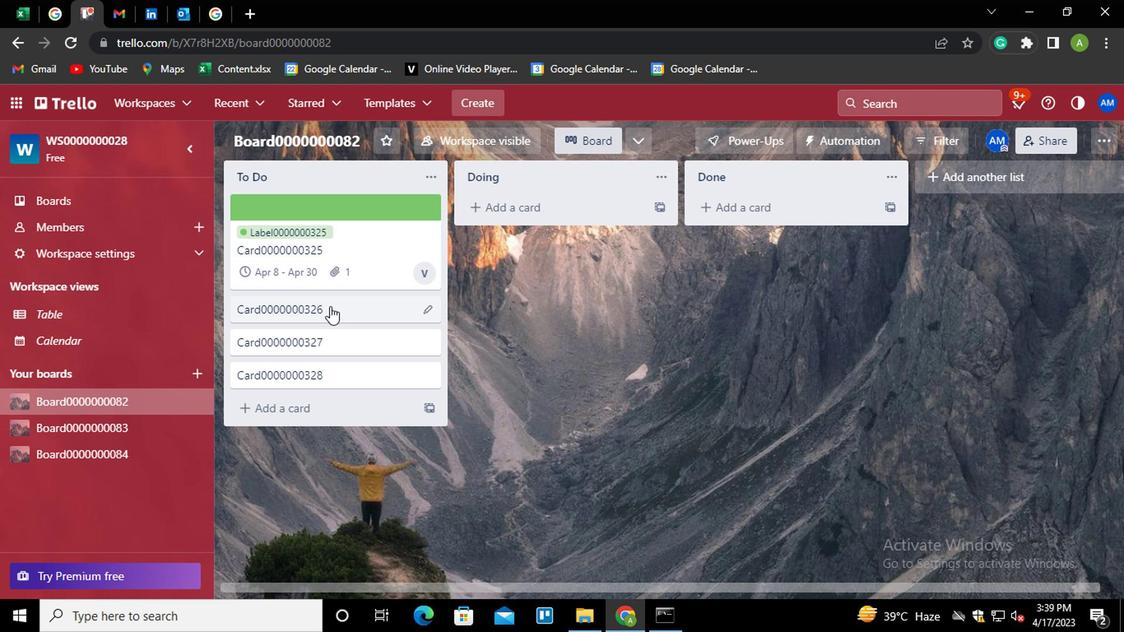
Action: Mouse moved to (329, 323)
Screenshot: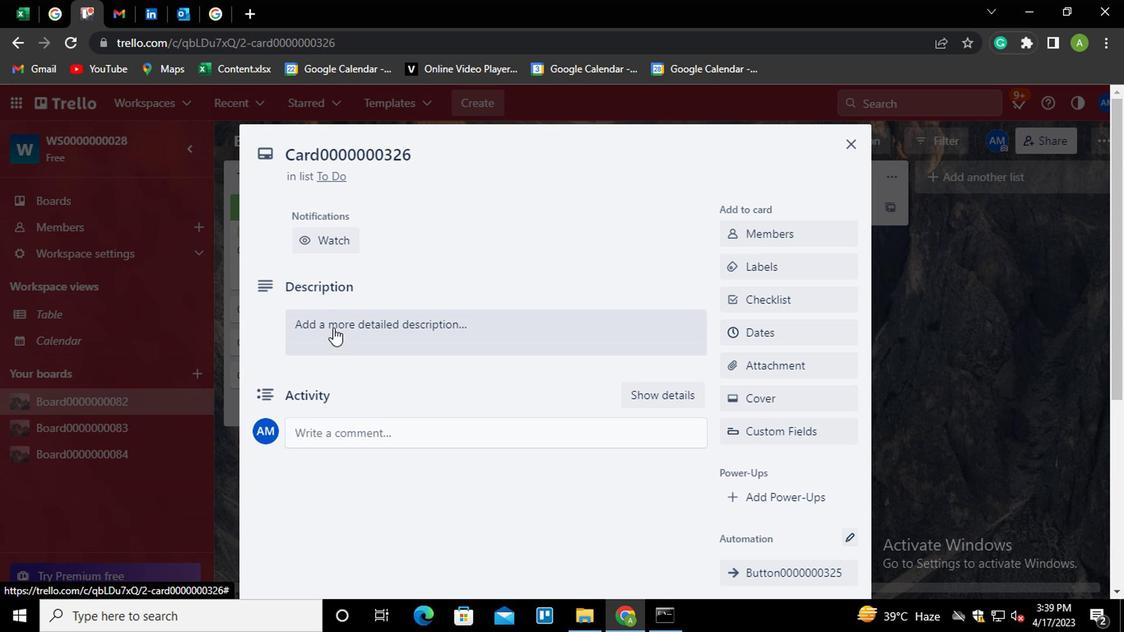 
Action: Mouse pressed left at (329, 323)
Screenshot: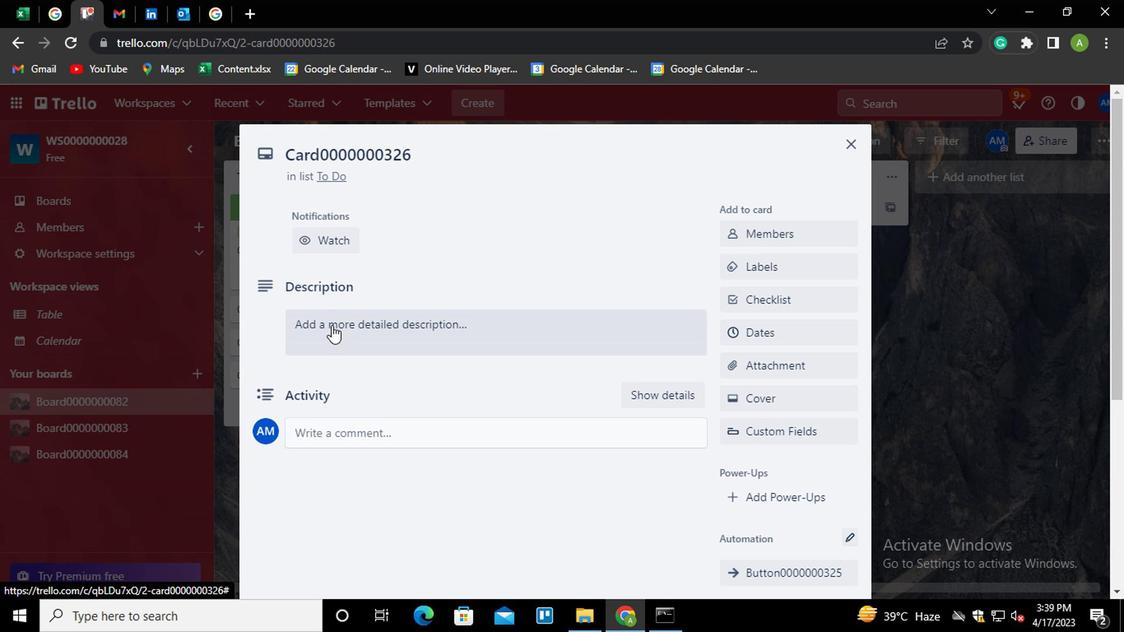 
Action: Mouse moved to (340, 357)
Screenshot: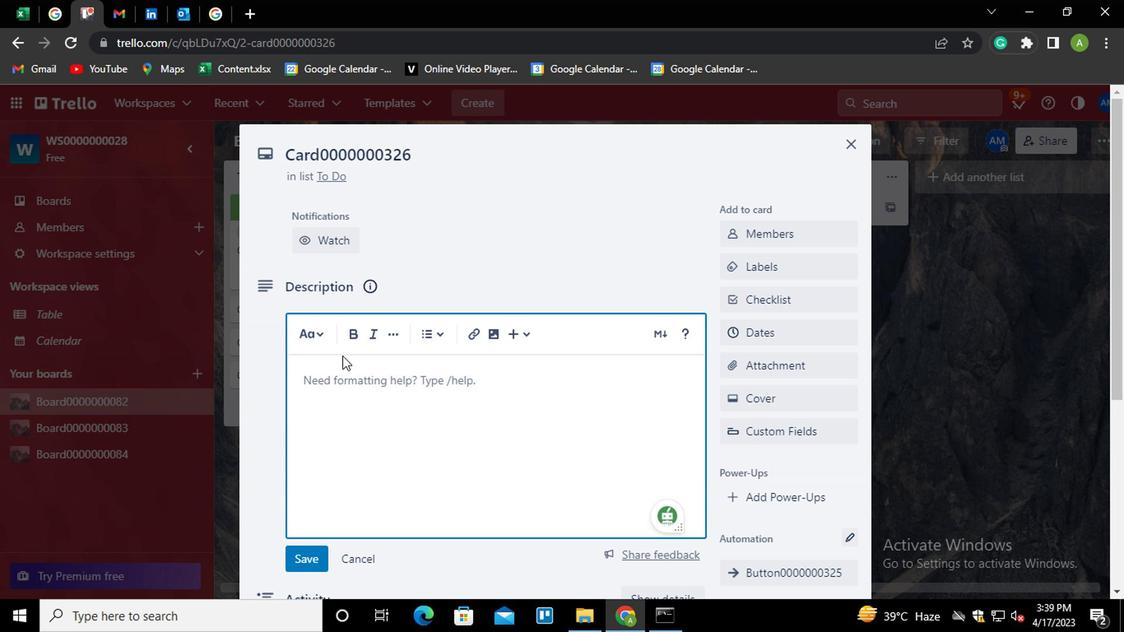 
Action: Key pressed <Key.shift>DS0000000325
Screenshot: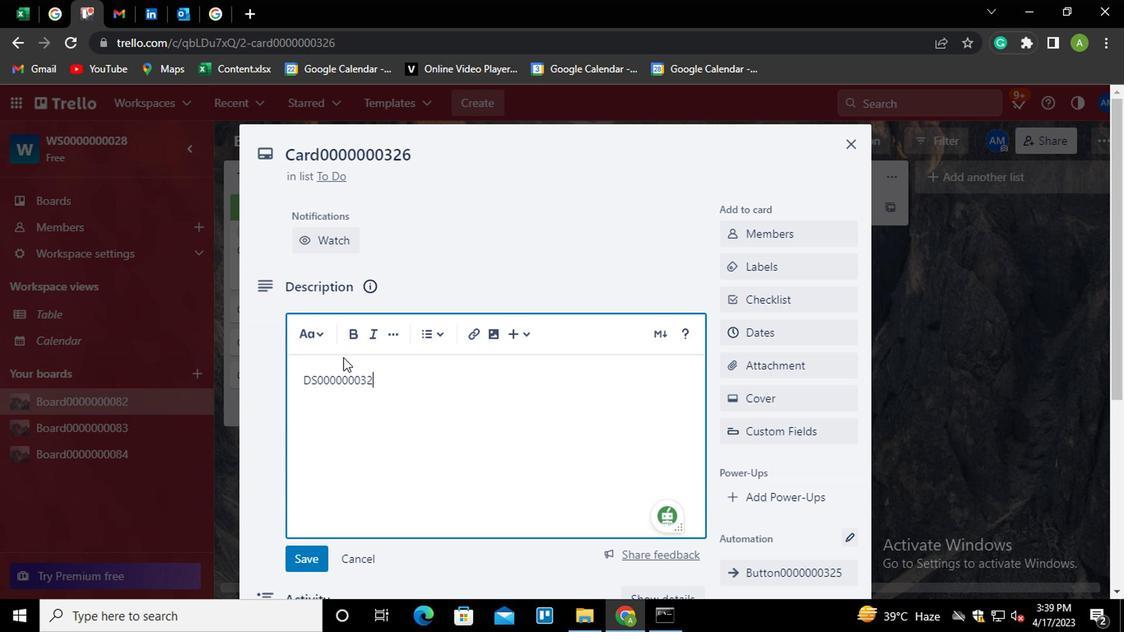 
Action: Mouse moved to (303, 559)
Screenshot: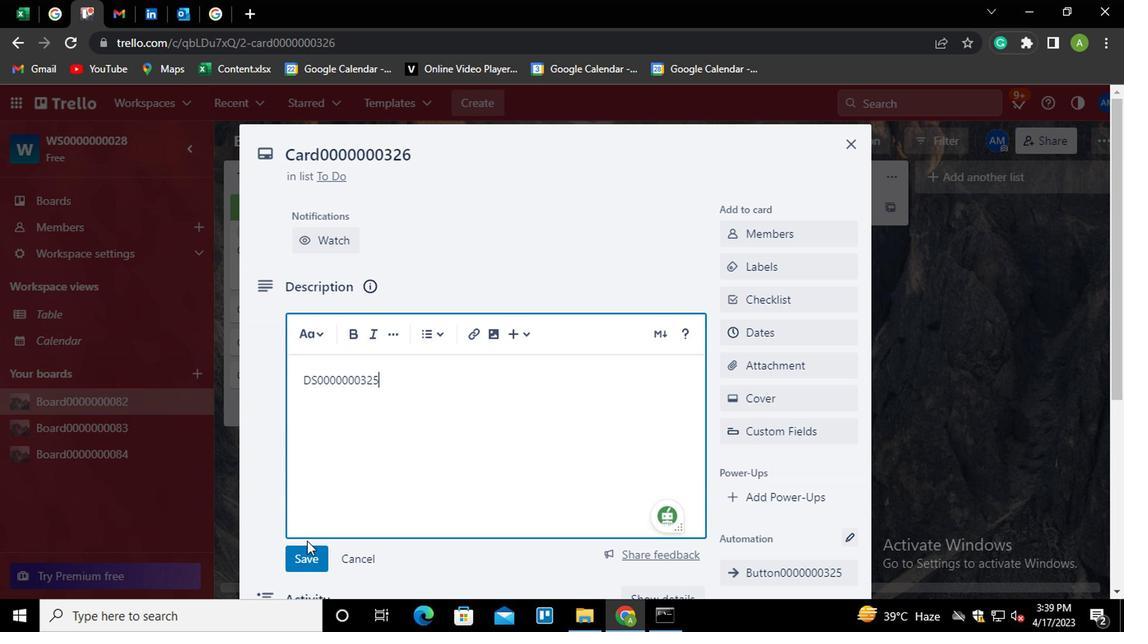 
Action: Mouse pressed left at (303, 559)
Screenshot: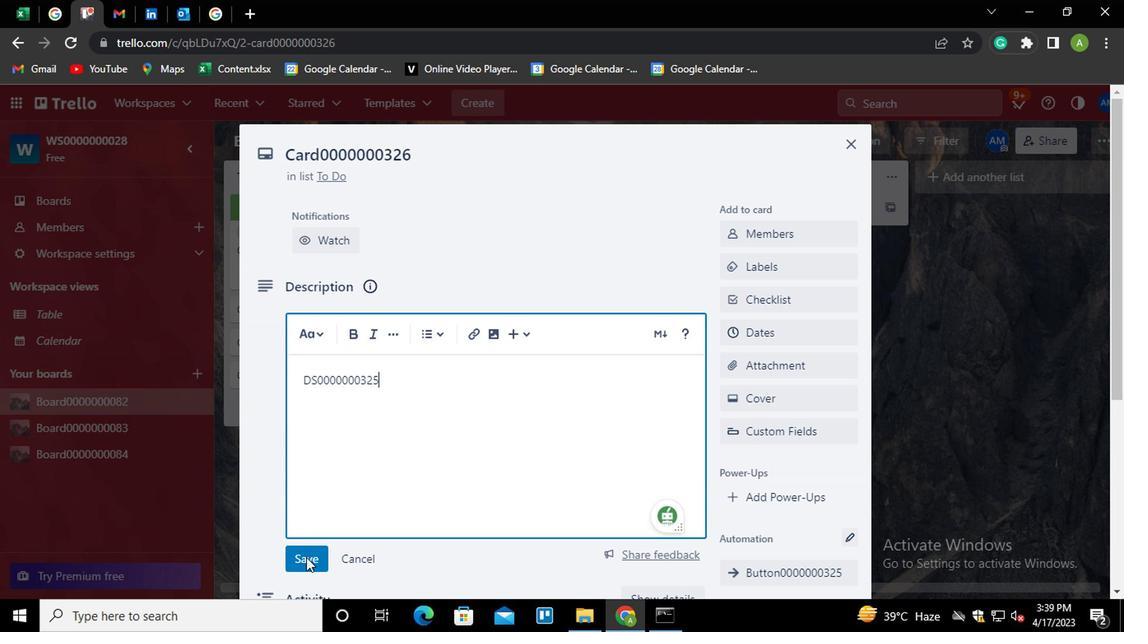 
Action: Mouse moved to (389, 405)
Screenshot: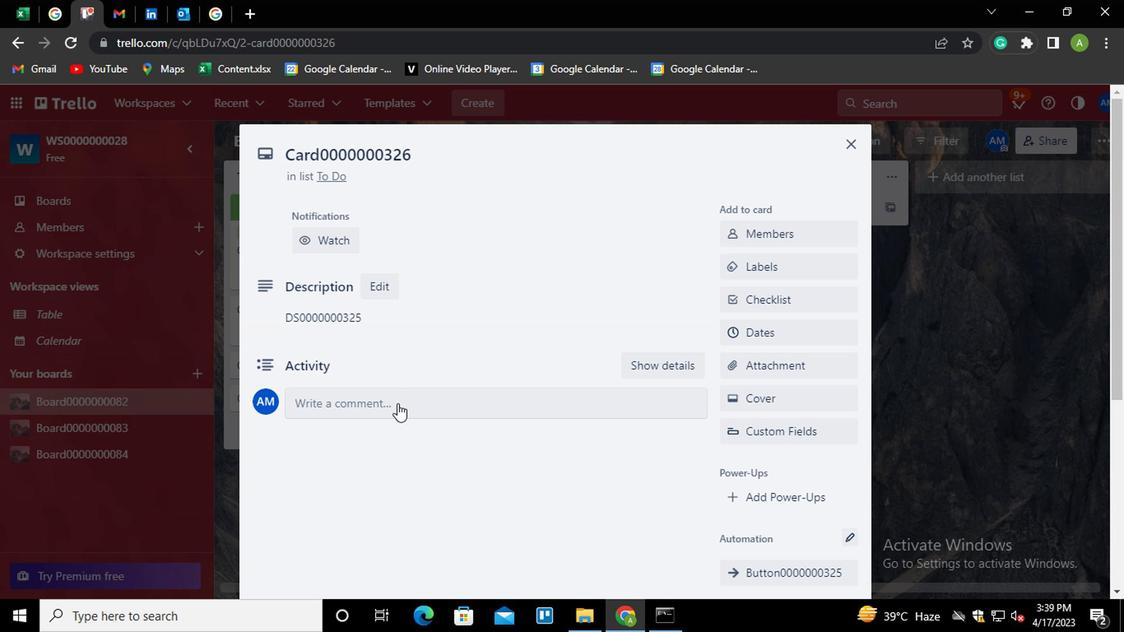 
Action: Mouse pressed left at (389, 405)
Screenshot: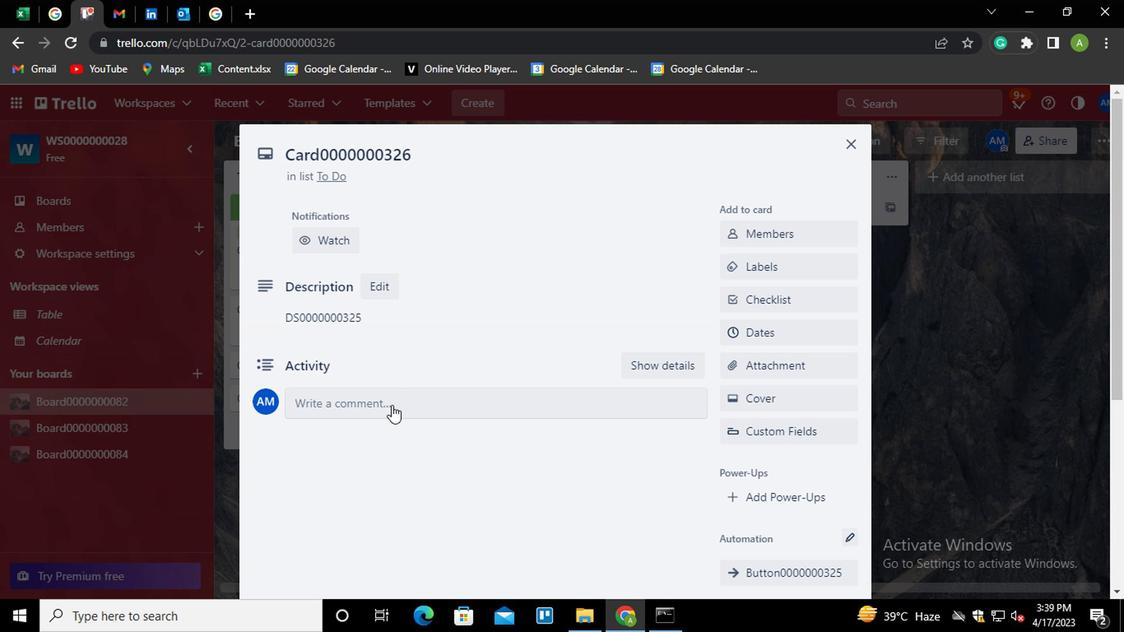 
Action: Mouse moved to (344, 464)
Screenshot: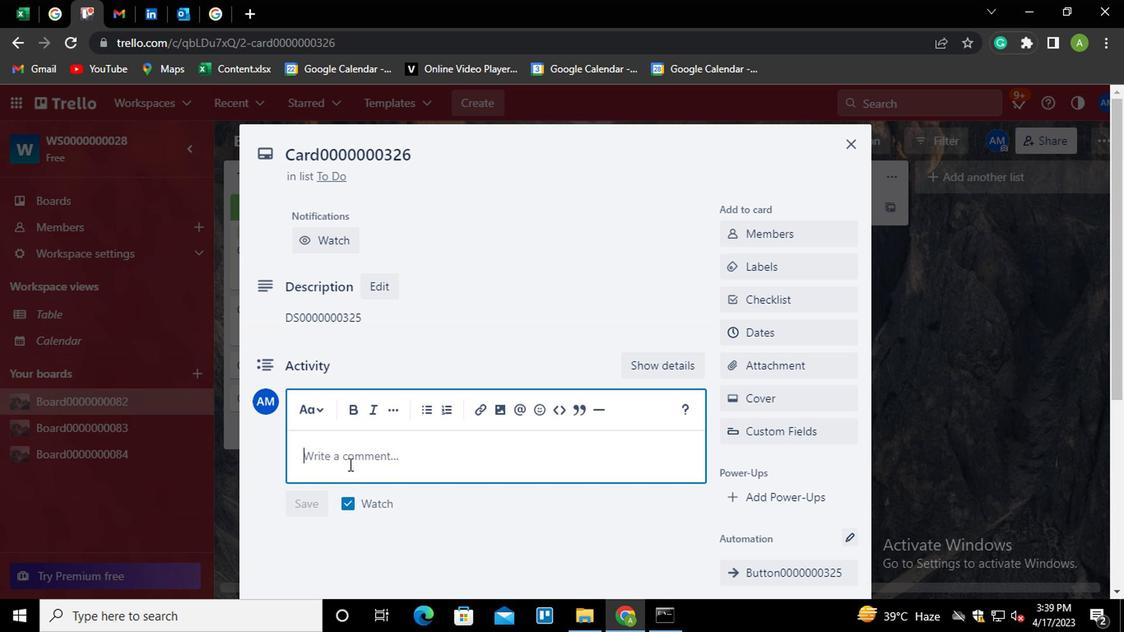 
Action: Key pressed <Key.shift><Key.shift><Key.shift><Key.shift><Key.shift><Key.shift><Key.shift><Key.shift><Key.shift><Key.shift><Key.shift><Key.shift><Key.shift><Key.shift><Key.shift><Key.shift><Key.shift><Key.shift><Key.shift><Key.shift><Key.shift><Key.shift><Key.shift><Key.shift><Key.shift><Key.shift><Key.shift><Key.shift><Key.shift><Key.shift><Key.shift><Key.shift><Key.shift>CM0000000325
Screenshot: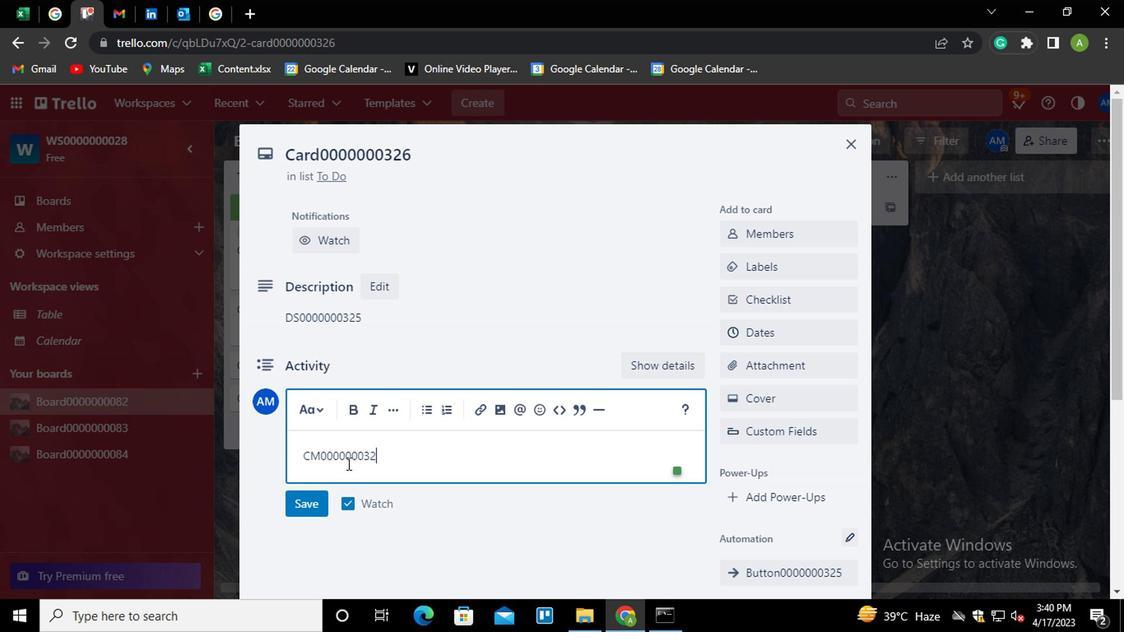 
Action: Mouse moved to (309, 497)
Screenshot: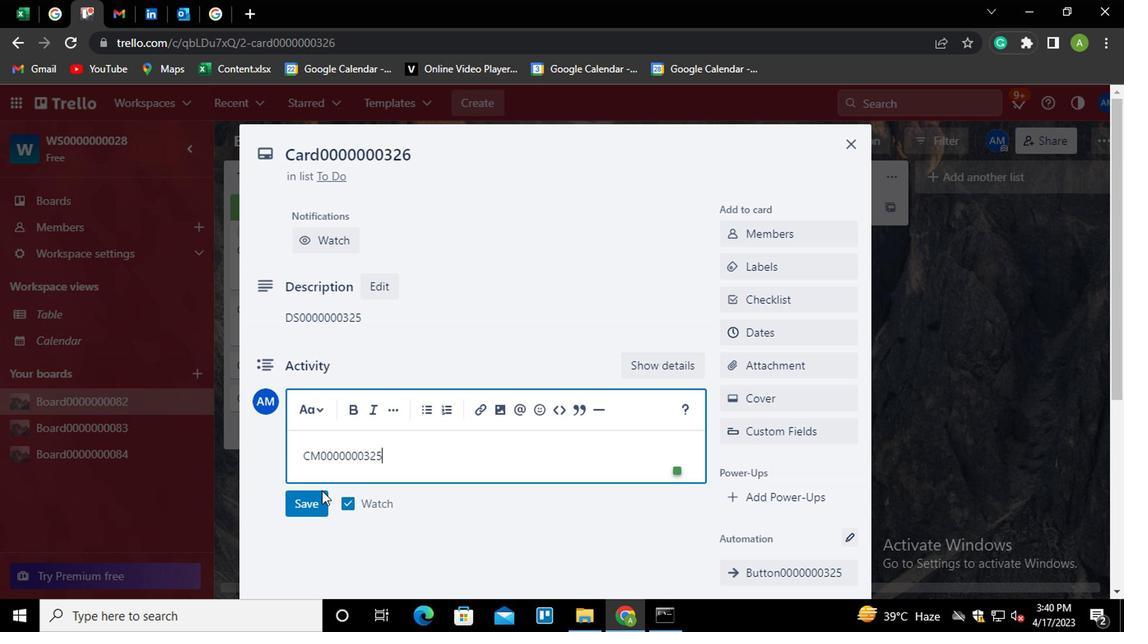 
Action: Mouse pressed left at (309, 497)
Screenshot: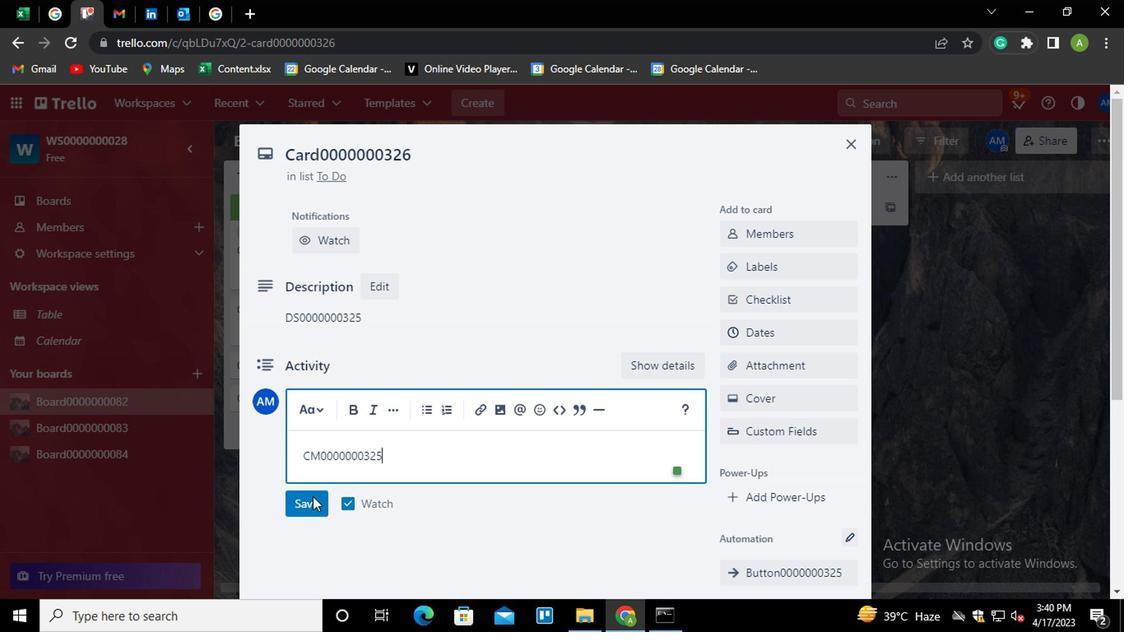 
Action: Mouse moved to (511, 480)
Screenshot: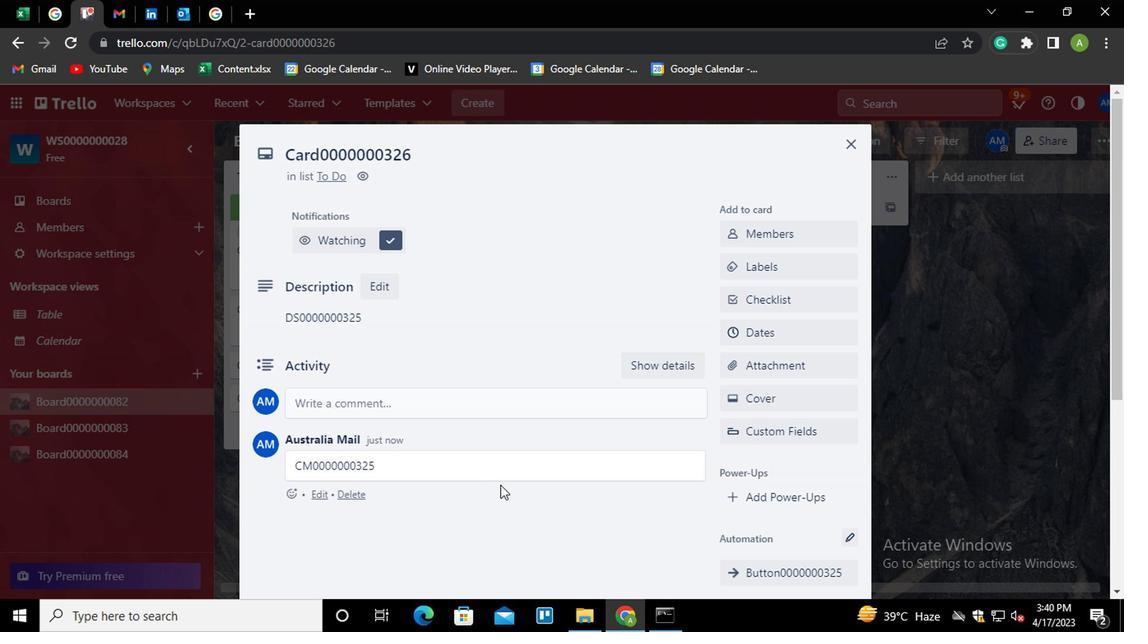
Action: Mouse scrolled (511, 481) with delta (0, 1)
Screenshot: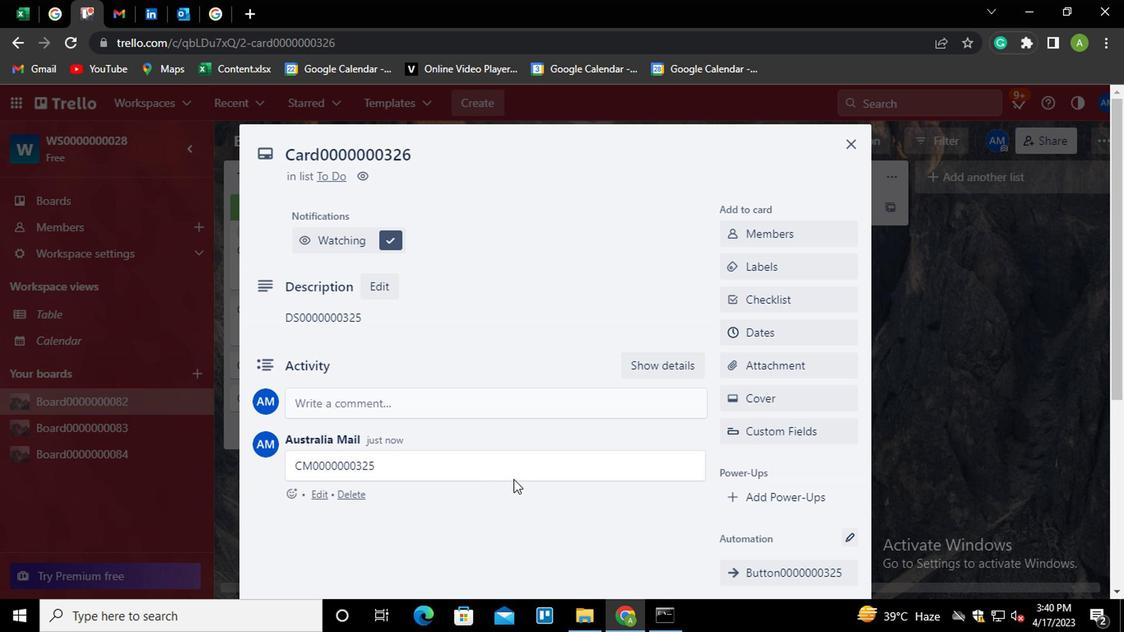 
Action: Mouse scrolled (511, 481) with delta (0, 1)
Screenshot: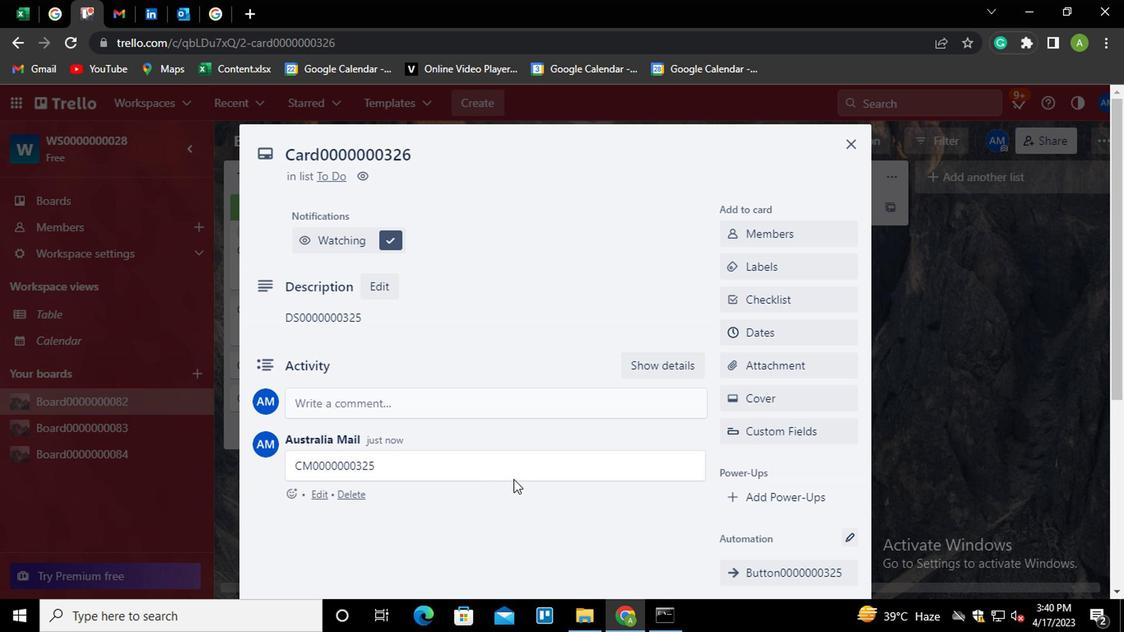 
Action: Mouse scrolled (511, 481) with delta (0, 1)
Screenshot: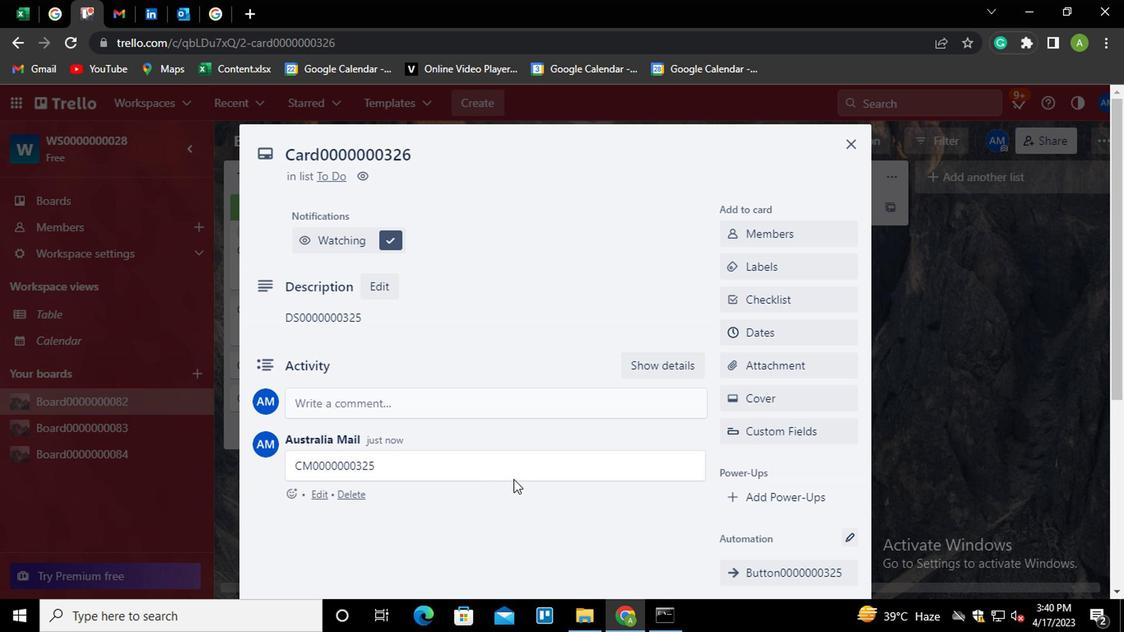 
Action: Mouse moved to (514, 477)
Screenshot: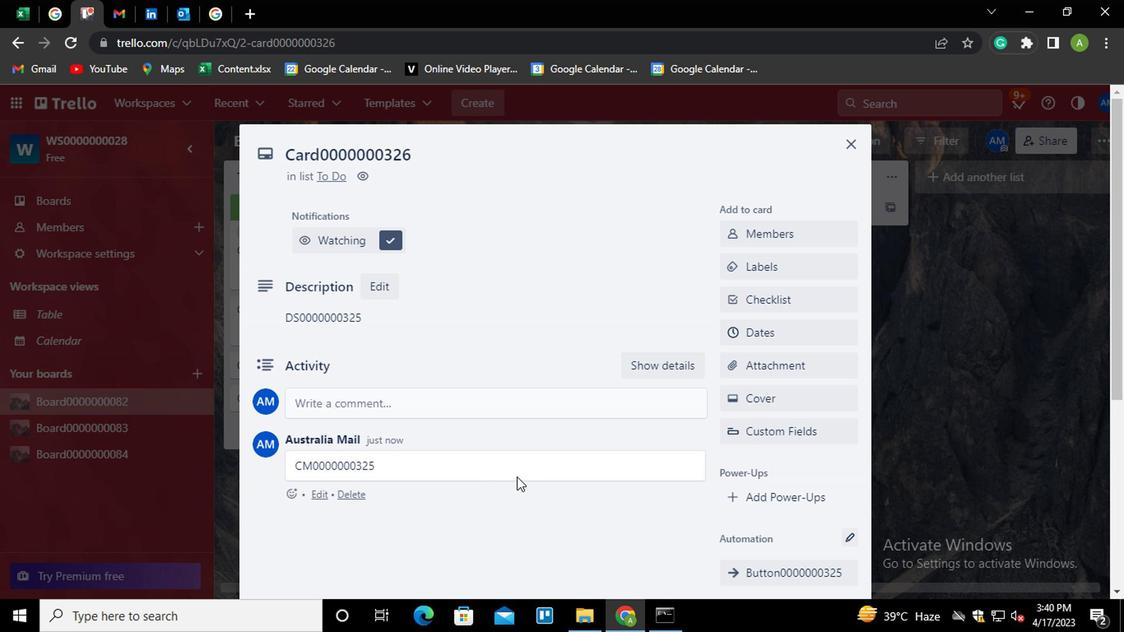 
